 Task: Look for space in Sarny, Ukraine from 22nd June, 2023 to 30th June, 2023 for 2 adults in price range Rs.7000 to Rs.15000. Place can be entire place with 1  bedroom having 1 bed and 1 bathroom. Property type can be house, flat, guest house, hotel. Booking option can be shelf check-in. Required host language is English.
Action: Mouse moved to (418, 103)
Screenshot: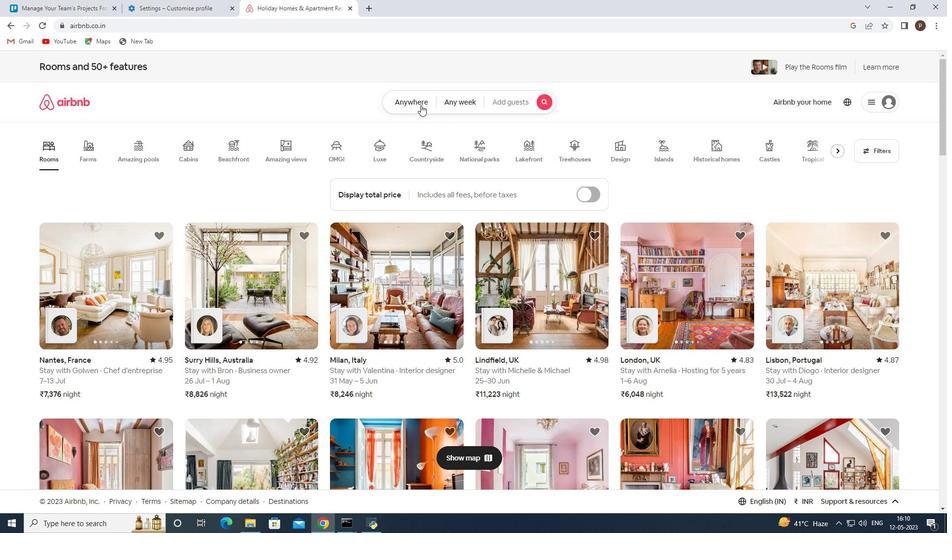 
Action: Mouse pressed left at (418, 103)
Screenshot: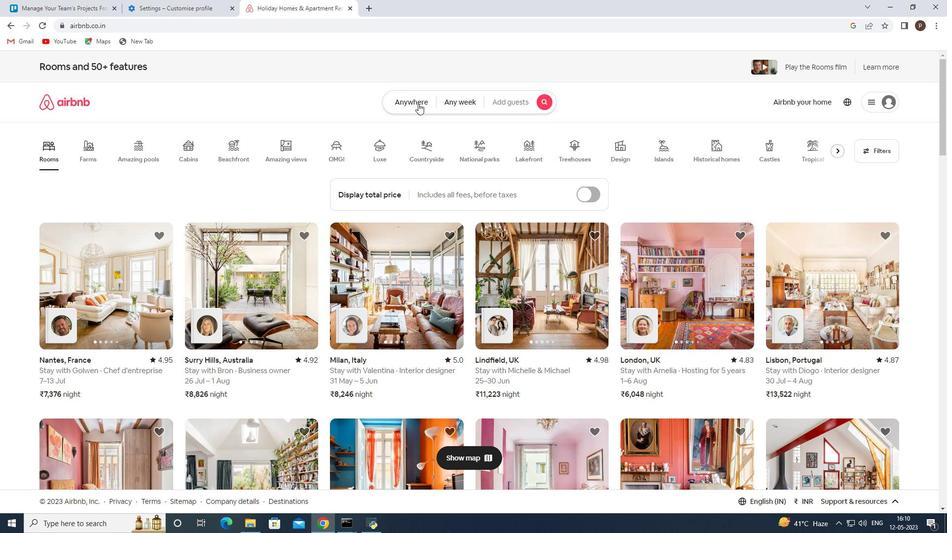 
Action: Mouse moved to (315, 140)
Screenshot: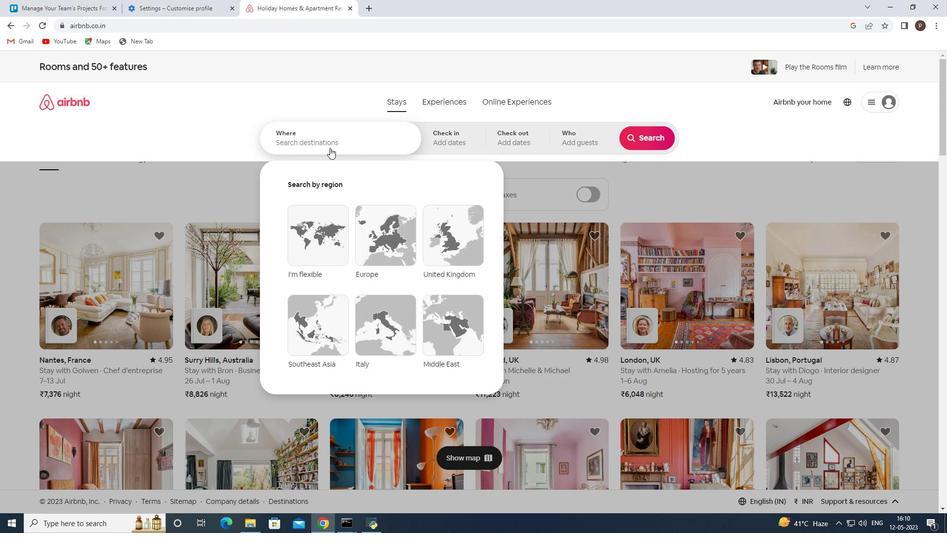 
Action: Mouse pressed left at (315, 140)
Screenshot: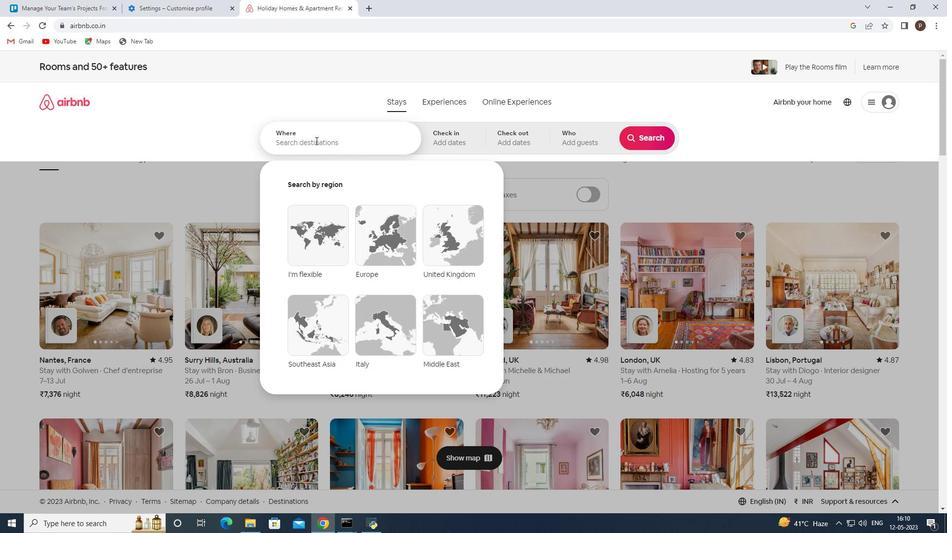 
Action: Key pressed <Key.caps_lock>S<Key.caps_lock>arny,<Key.space><Key.caps_lock>U<Key.caps_lock>kraine<Key.enter>
Screenshot: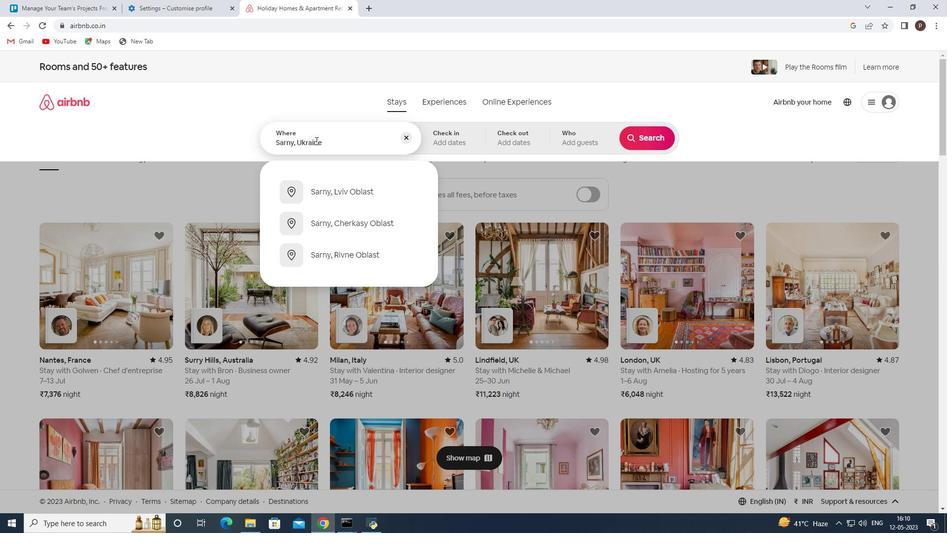 
Action: Mouse moved to (583, 325)
Screenshot: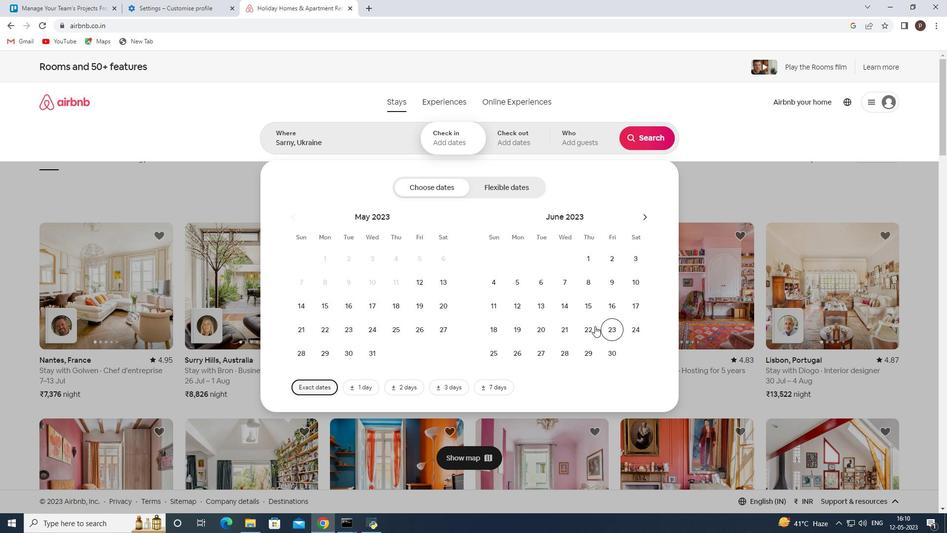 
Action: Mouse pressed left at (583, 325)
Screenshot: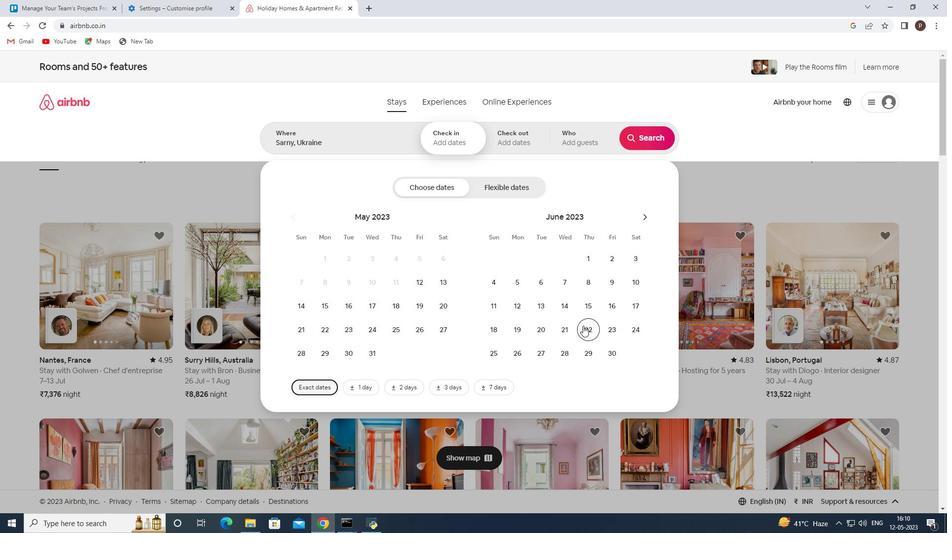 
Action: Mouse moved to (611, 351)
Screenshot: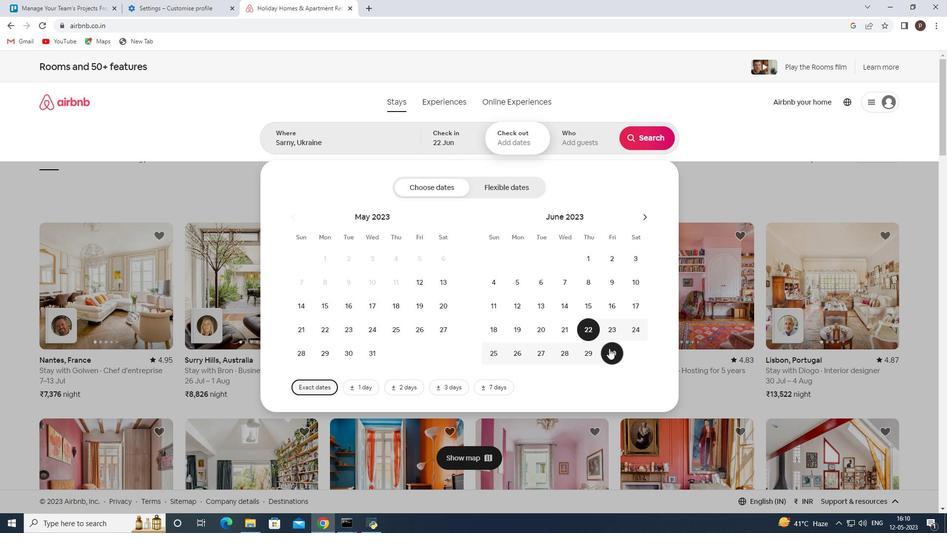 
Action: Mouse pressed left at (611, 351)
Screenshot: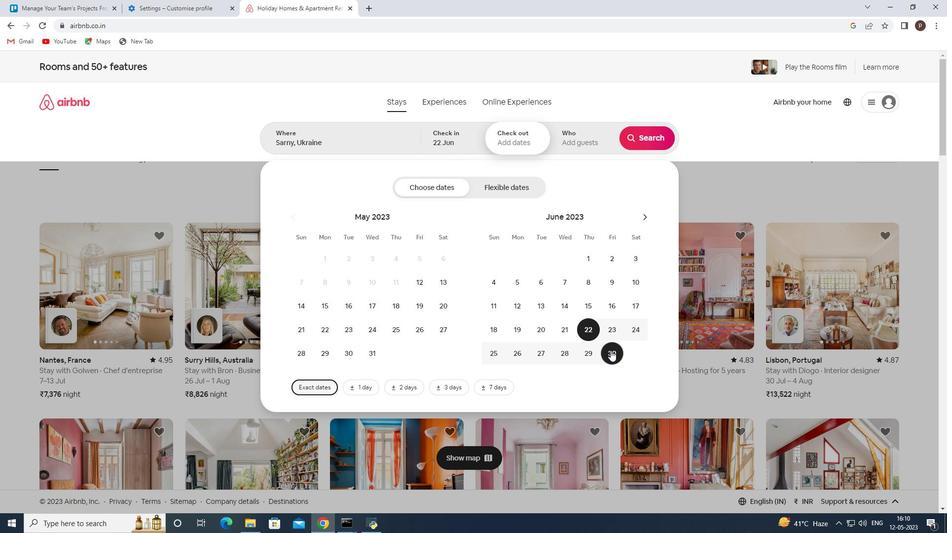 
Action: Mouse moved to (581, 136)
Screenshot: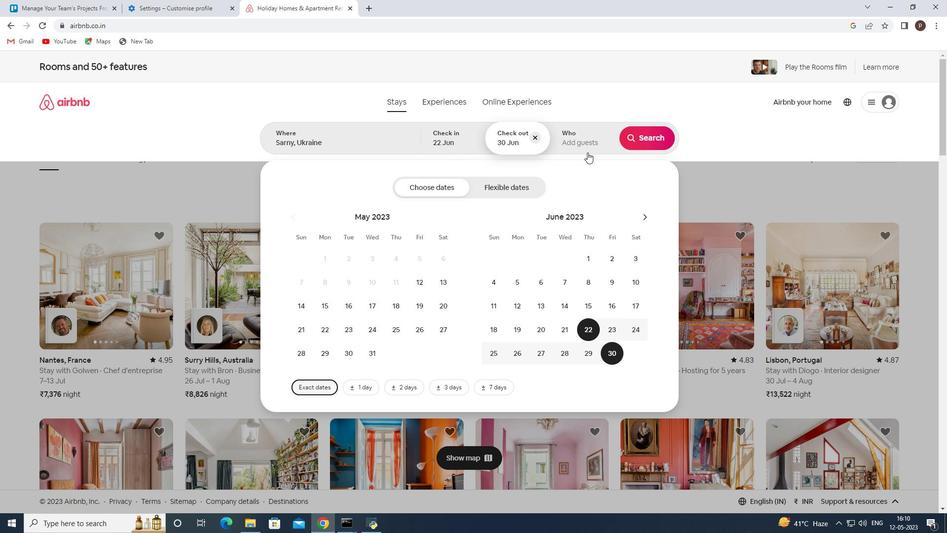 
Action: Mouse pressed left at (581, 136)
Screenshot: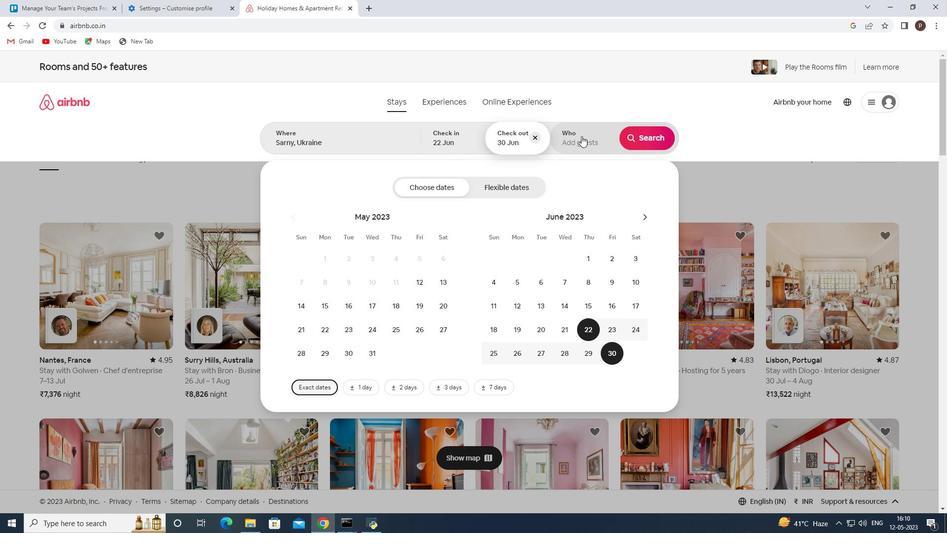 
Action: Mouse moved to (658, 191)
Screenshot: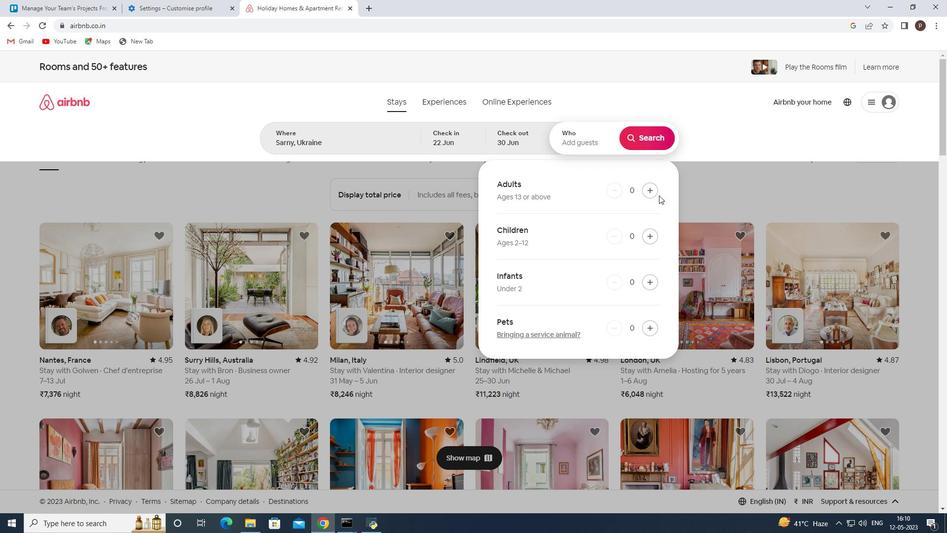 
Action: Mouse pressed left at (658, 191)
Screenshot: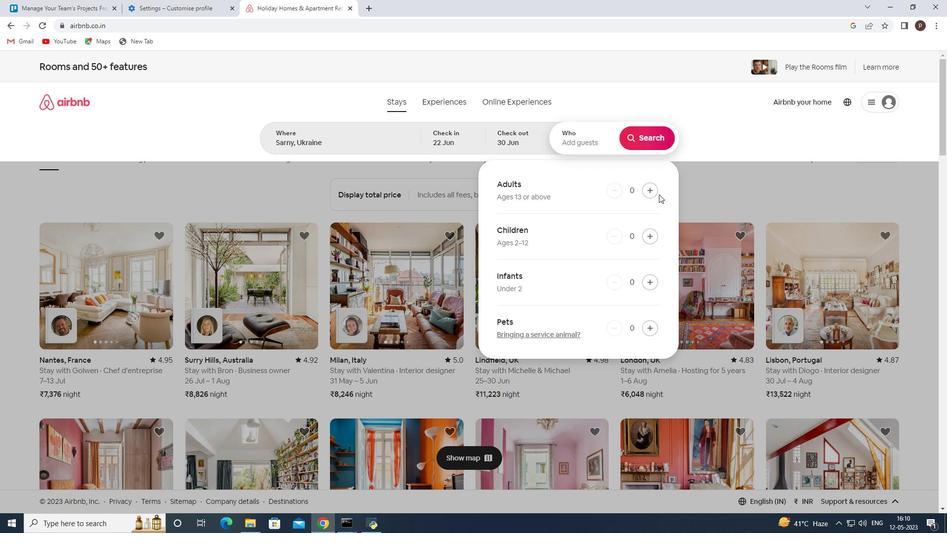 
Action: Mouse moved to (652, 189)
Screenshot: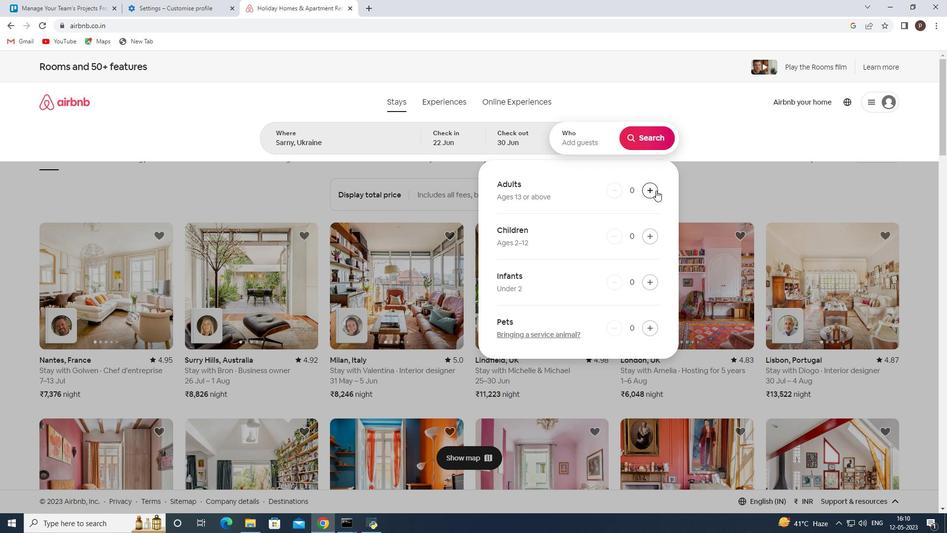
Action: Mouse pressed left at (652, 189)
Screenshot: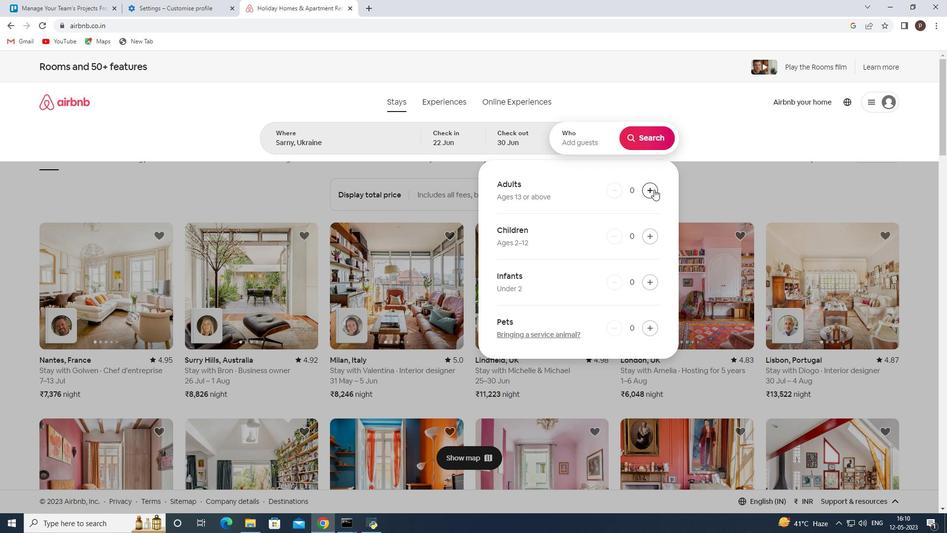
Action: Mouse moved to (651, 189)
Screenshot: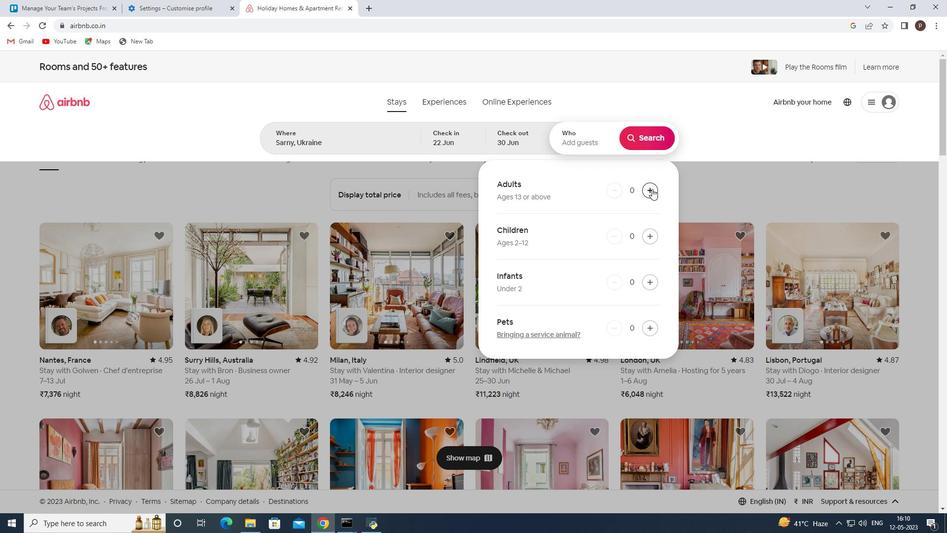 
Action: Mouse pressed left at (651, 189)
Screenshot: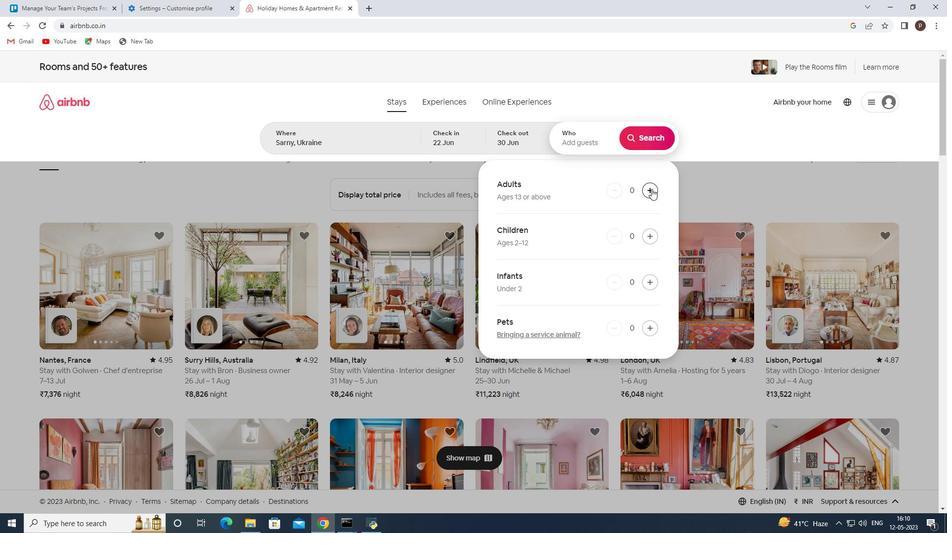 
Action: Mouse moved to (648, 132)
Screenshot: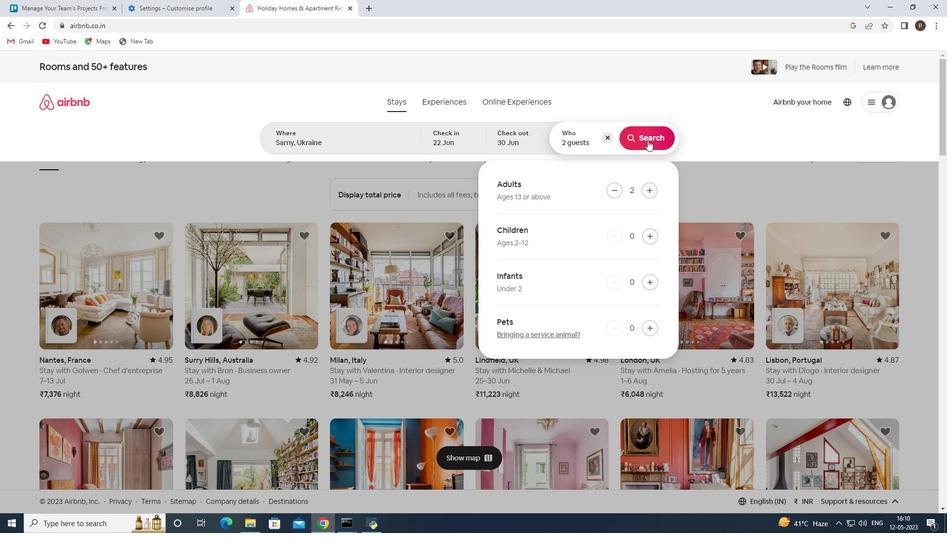 
Action: Mouse pressed left at (648, 132)
Screenshot: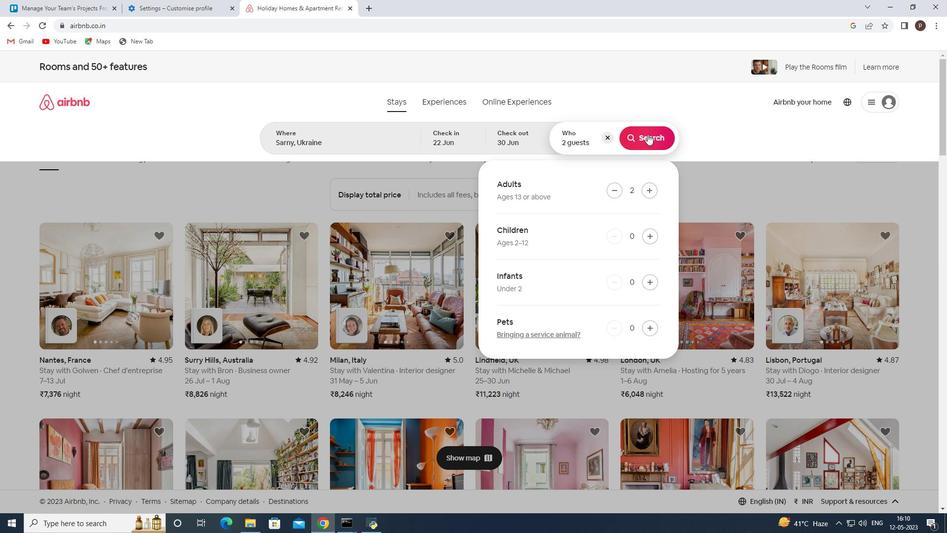
Action: Mouse moved to (891, 108)
Screenshot: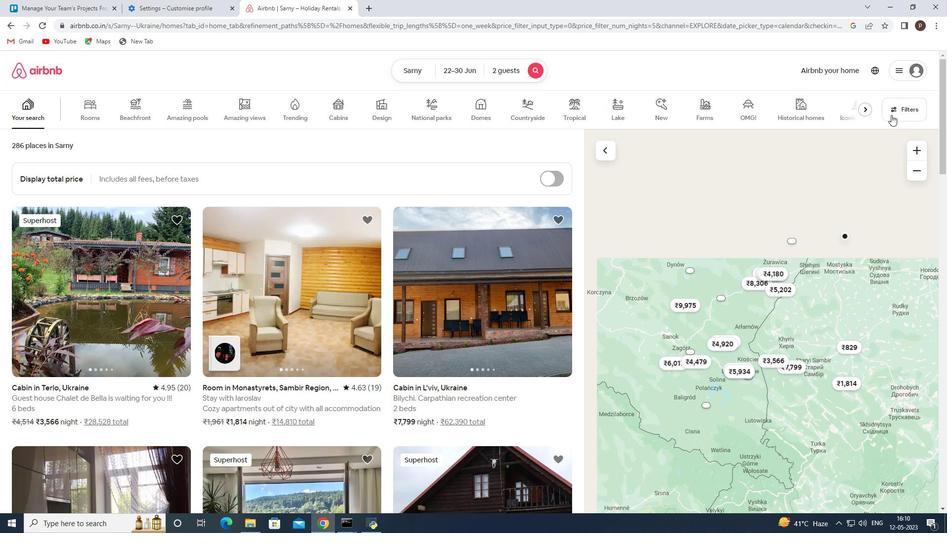 
Action: Mouse pressed left at (891, 108)
Screenshot: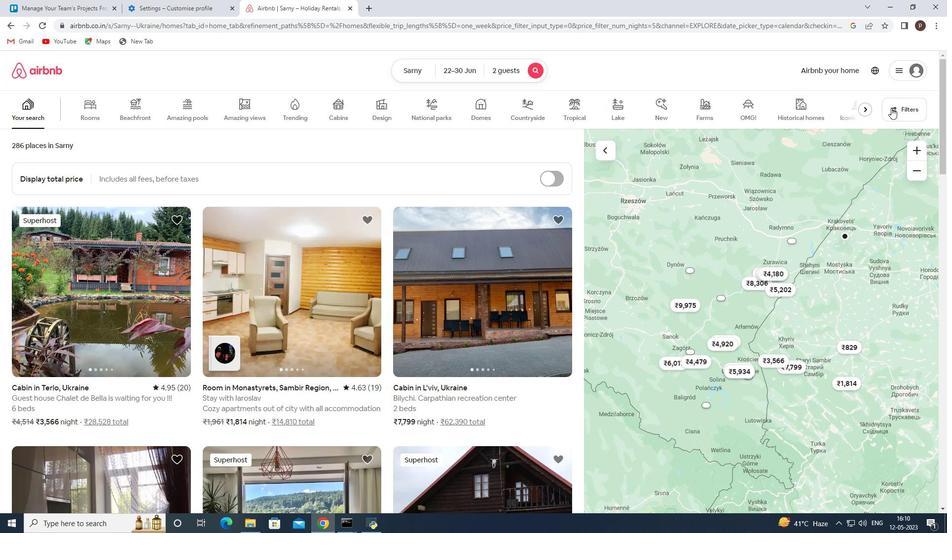 
Action: Mouse moved to (324, 353)
Screenshot: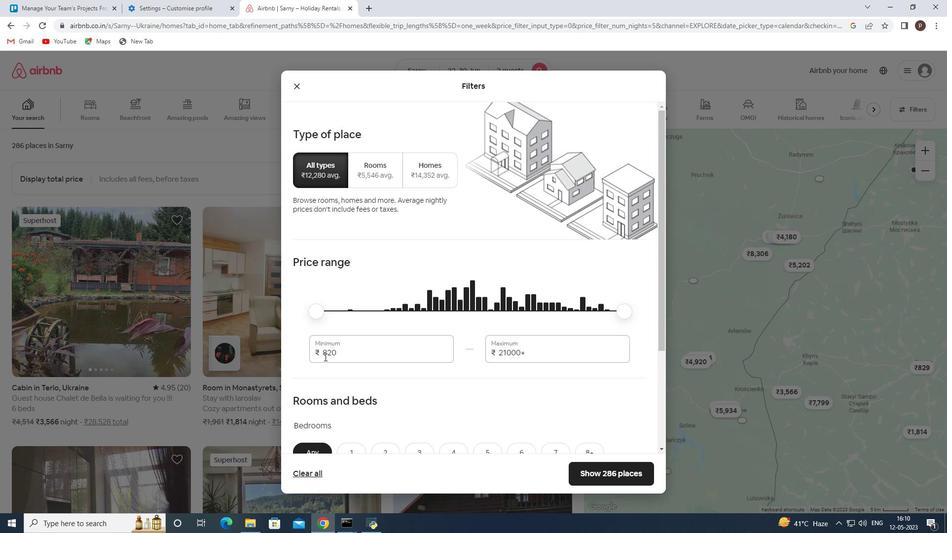
Action: Mouse pressed left at (324, 353)
Screenshot: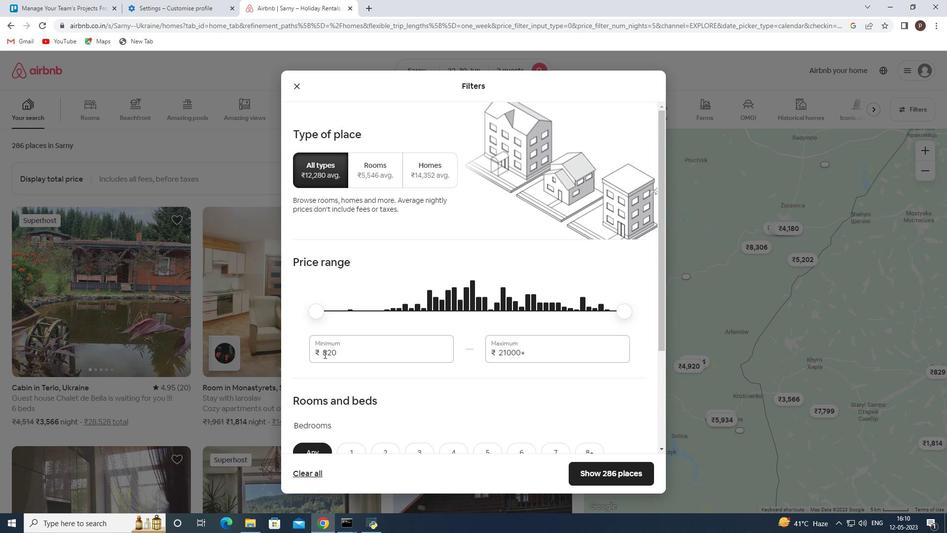 
Action: Mouse pressed left at (324, 353)
Screenshot: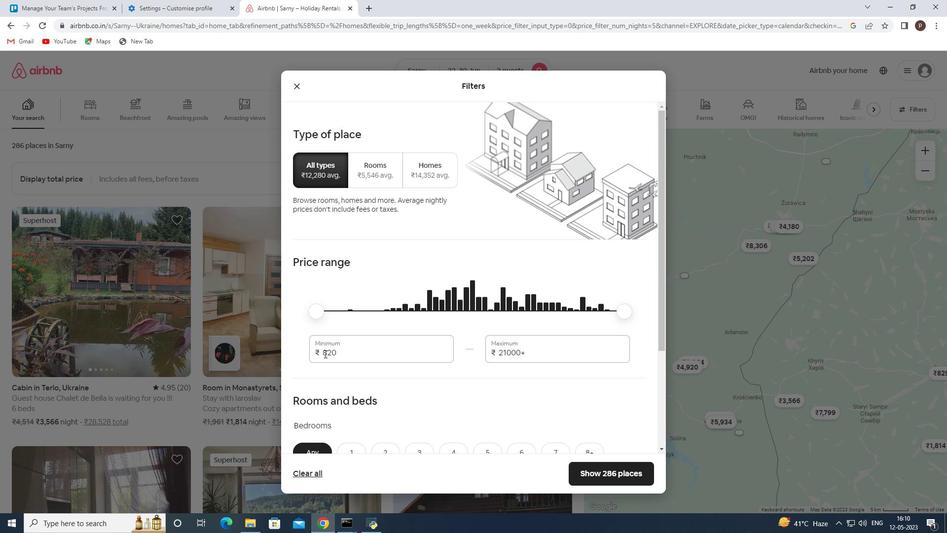 
Action: Key pressed 7000<Key.tab>15000
Screenshot: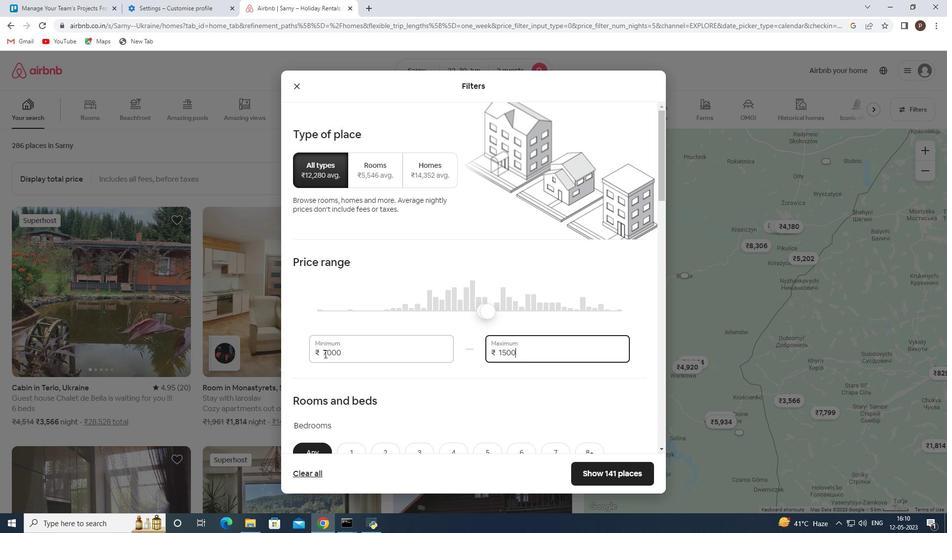 
Action: Mouse scrolled (324, 353) with delta (0, 0)
Screenshot: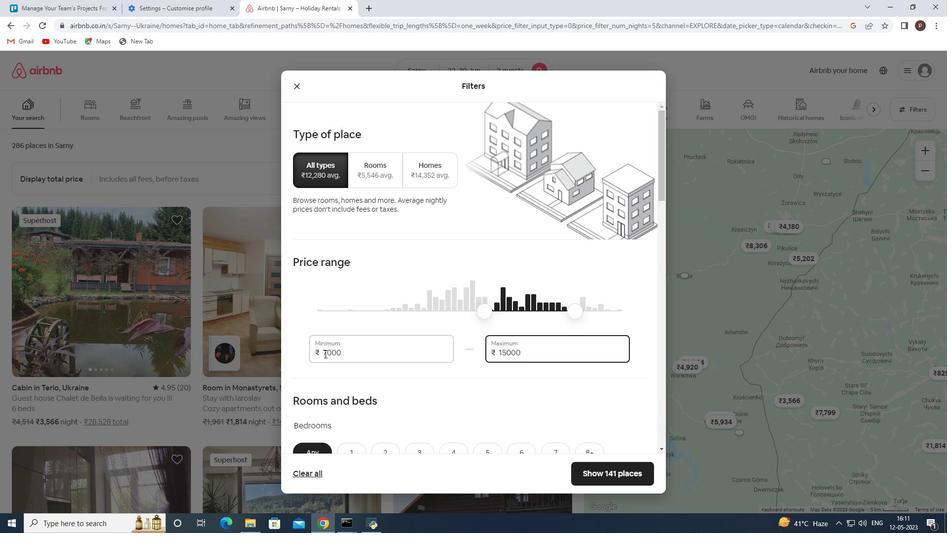 
Action: Mouse scrolled (324, 353) with delta (0, 0)
Screenshot: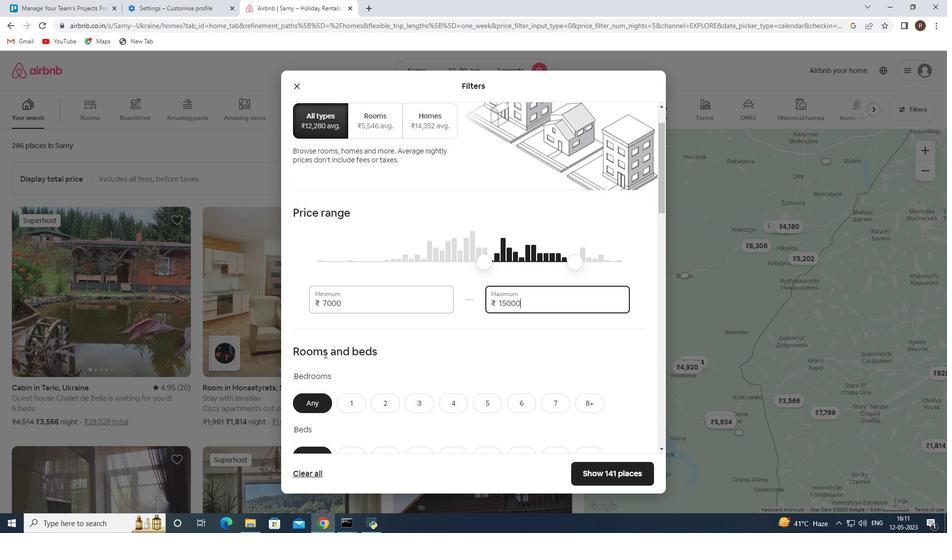 
Action: Mouse scrolled (324, 353) with delta (0, 0)
Screenshot: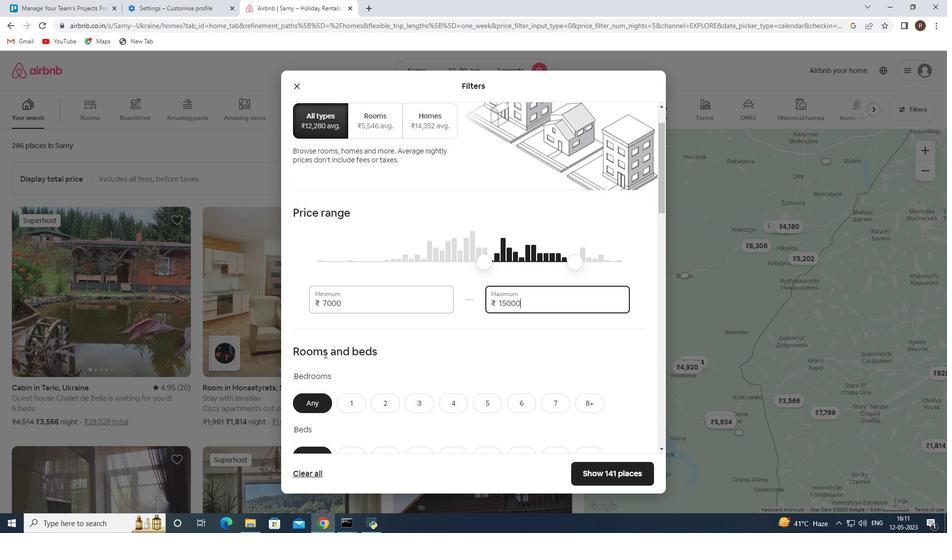 
Action: Mouse moved to (356, 306)
Screenshot: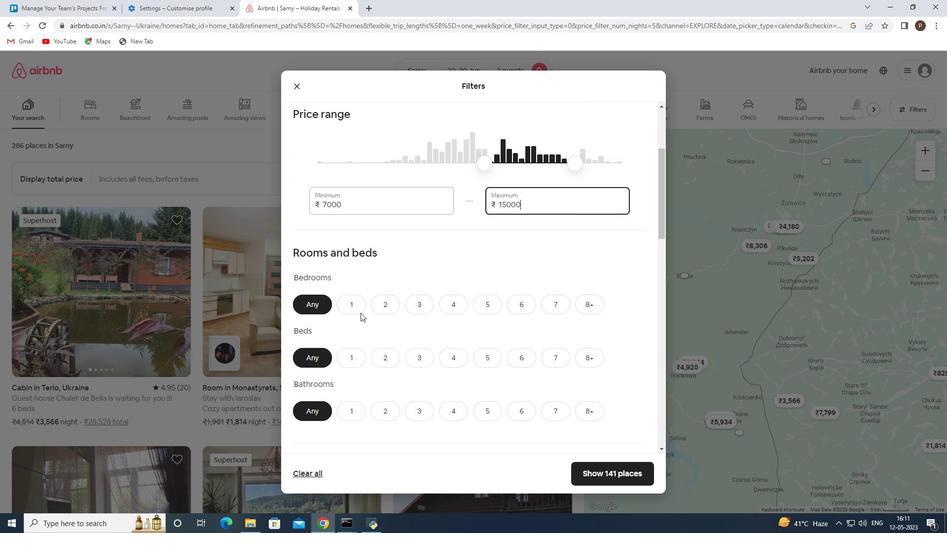 
Action: Mouse pressed left at (356, 306)
Screenshot: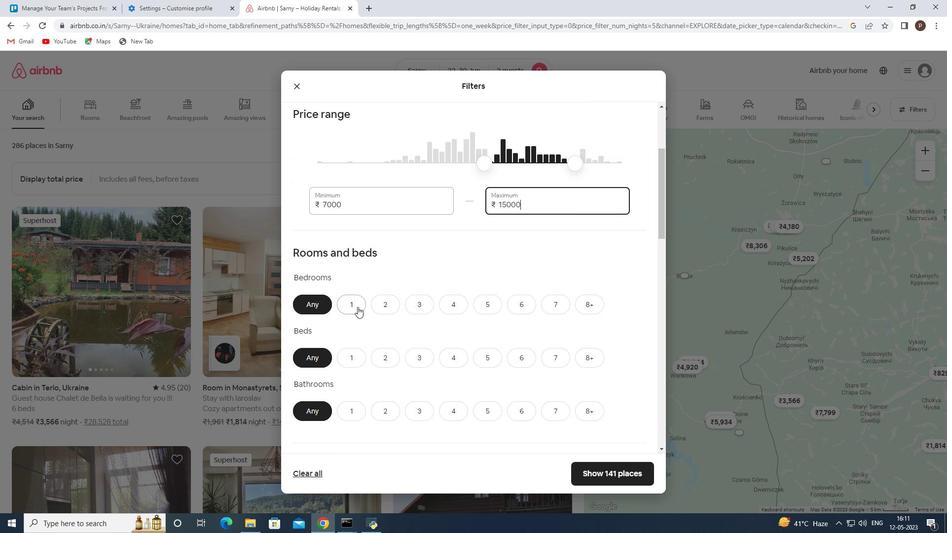 
Action: Mouse moved to (356, 357)
Screenshot: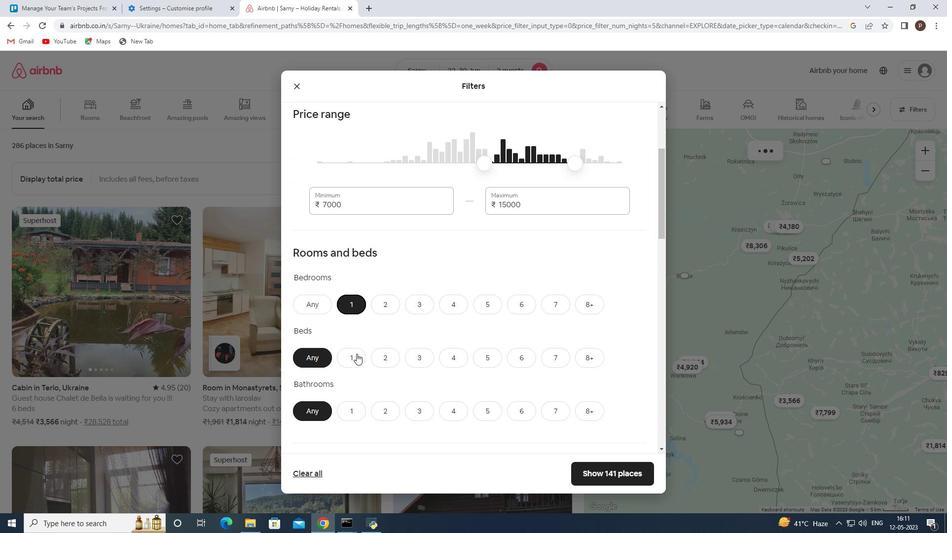 
Action: Mouse pressed left at (356, 357)
Screenshot: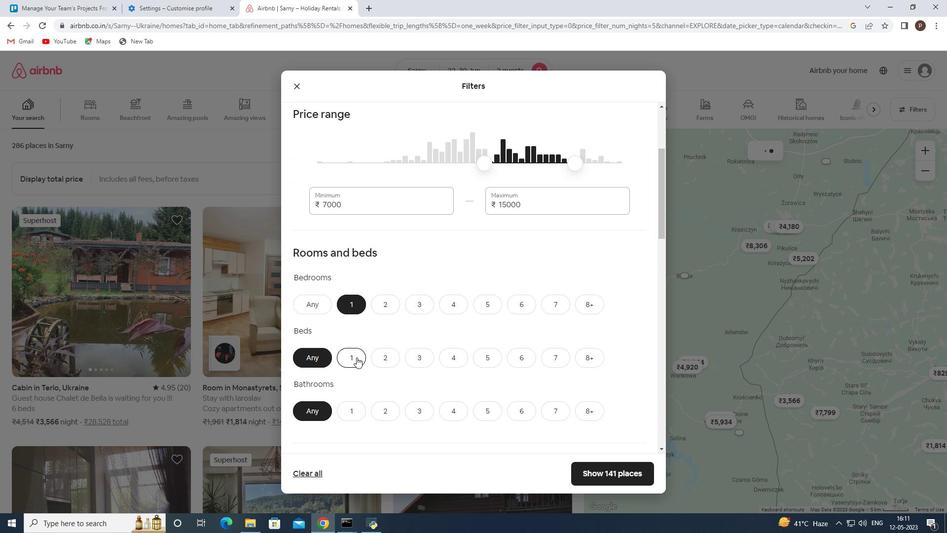 
Action: Mouse moved to (353, 402)
Screenshot: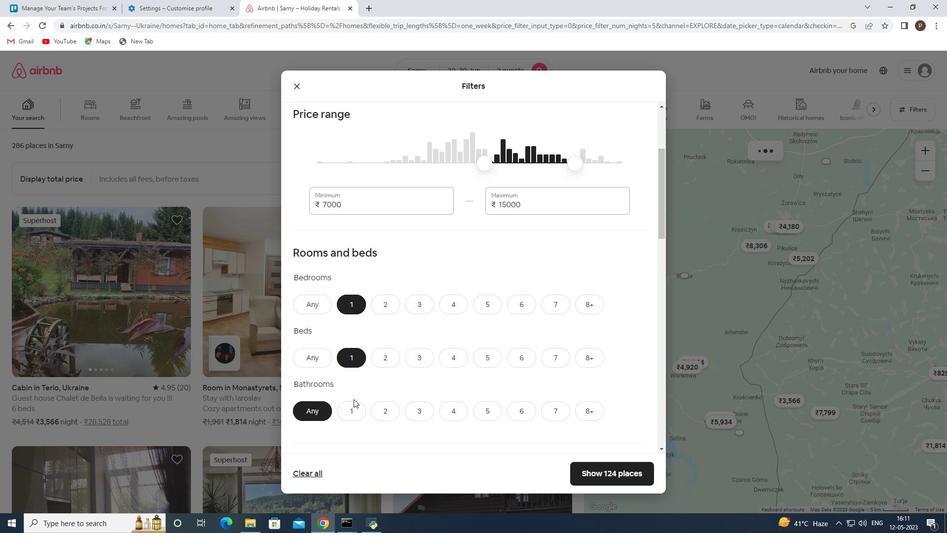 
Action: Mouse pressed left at (353, 402)
Screenshot: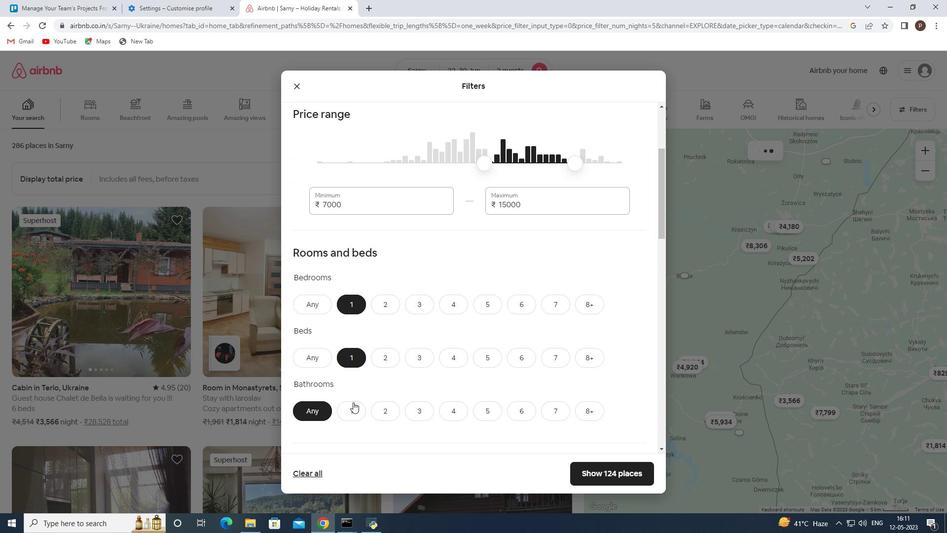 
Action: Mouse moved to (350, 403)
Screenshot: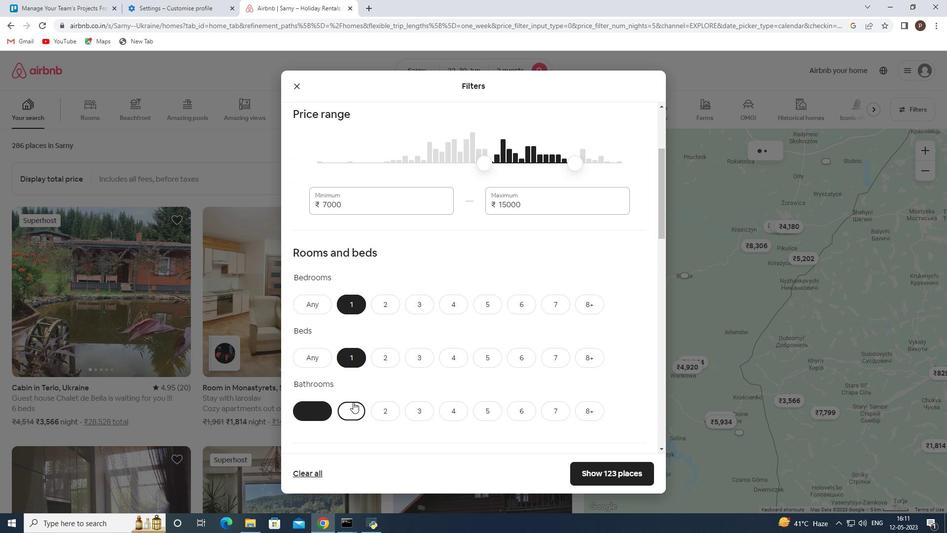 
Action: Mouse scrolled (350, 403) with delta (0, 0)
Screenshot: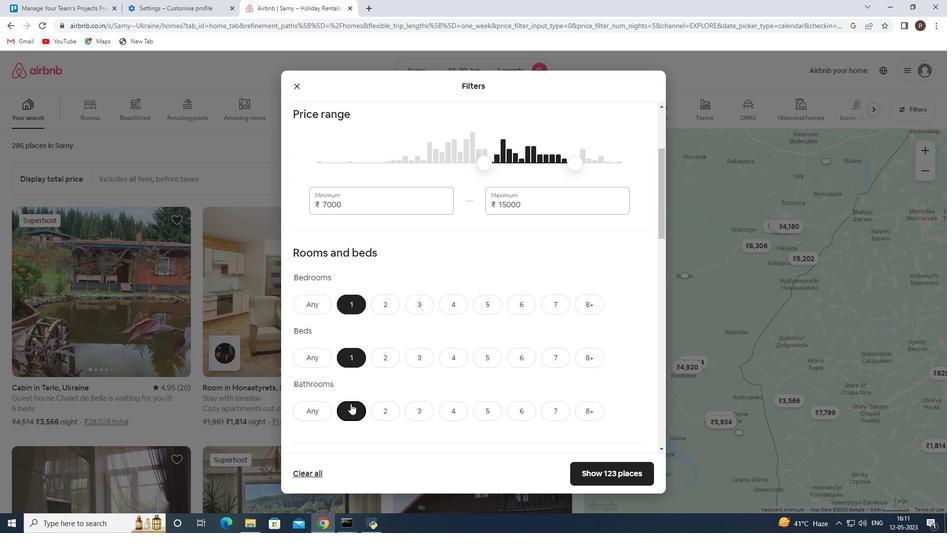 
Action: Mouse scrolled (350, 403) with delta (0, 0)
Screenshot: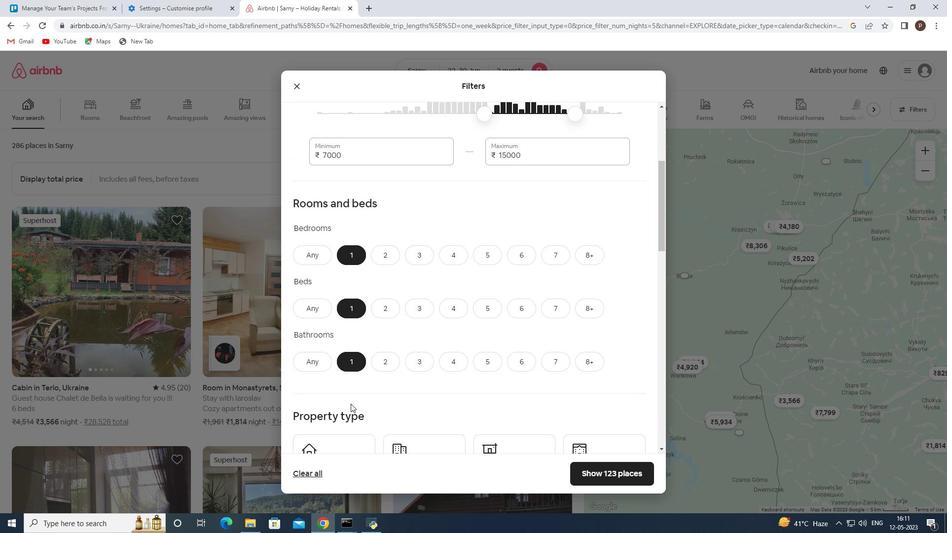 
Action: Mouse scrolled (350, 403) with delta (0, 0)
Screenshot: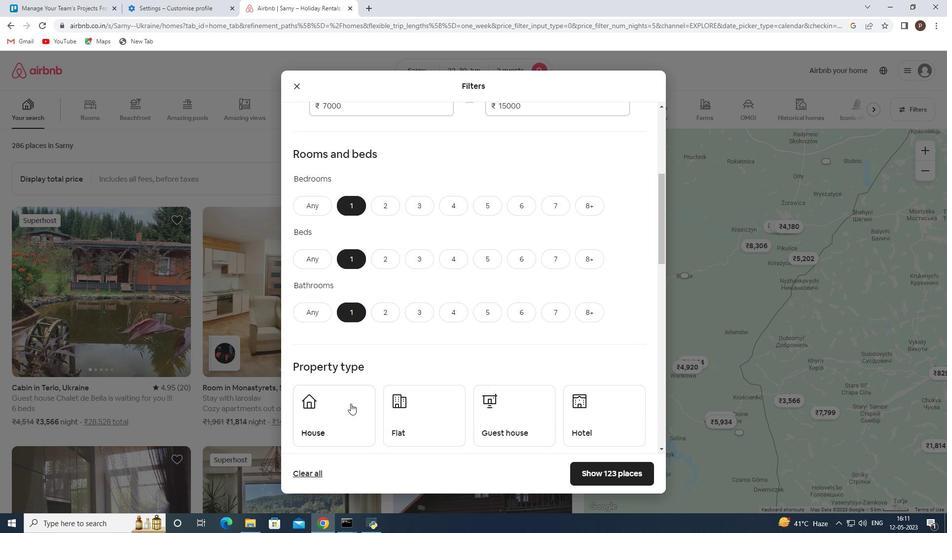 
Action: Mouse moved to (336, 382)
Screenshot: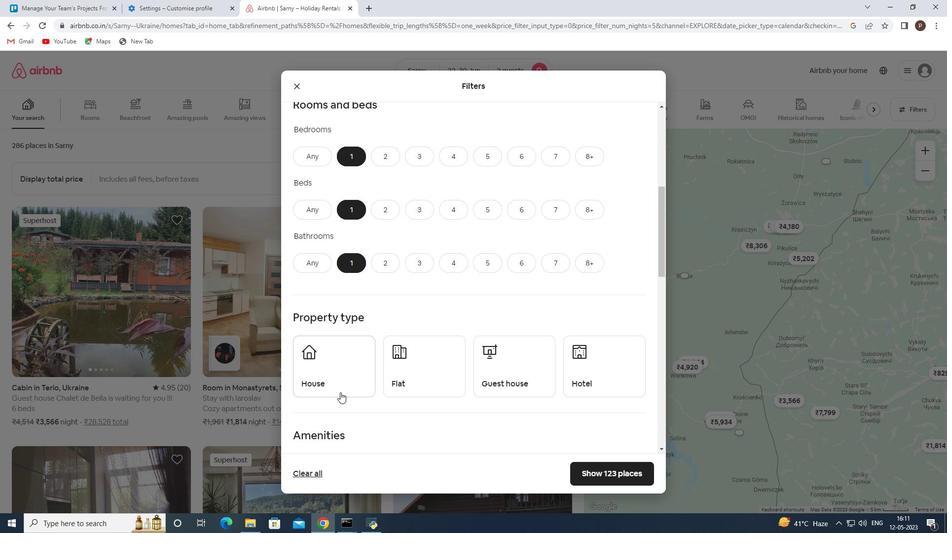 
Action: Mouse pressed left at (336, 382)
Screenshot: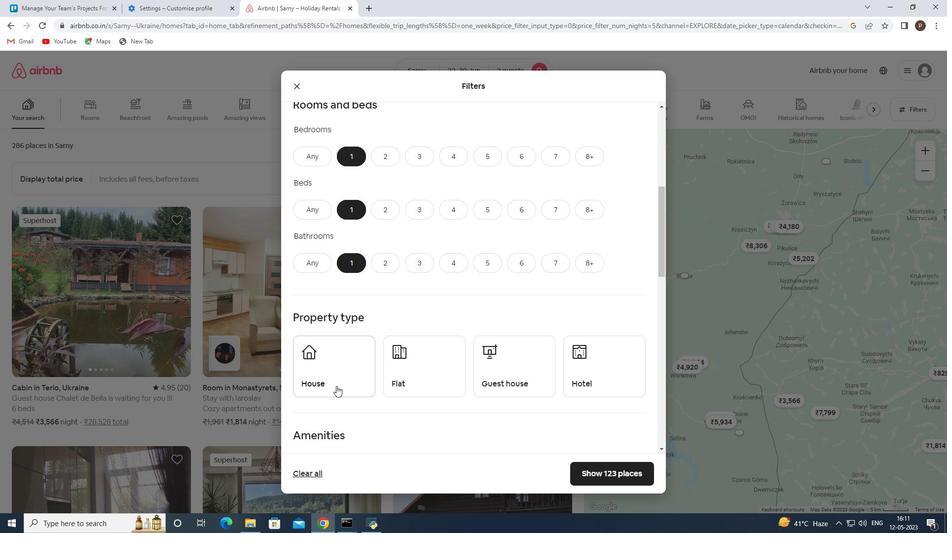 
Action: Mouse moved to (412, 375)
Screenshot: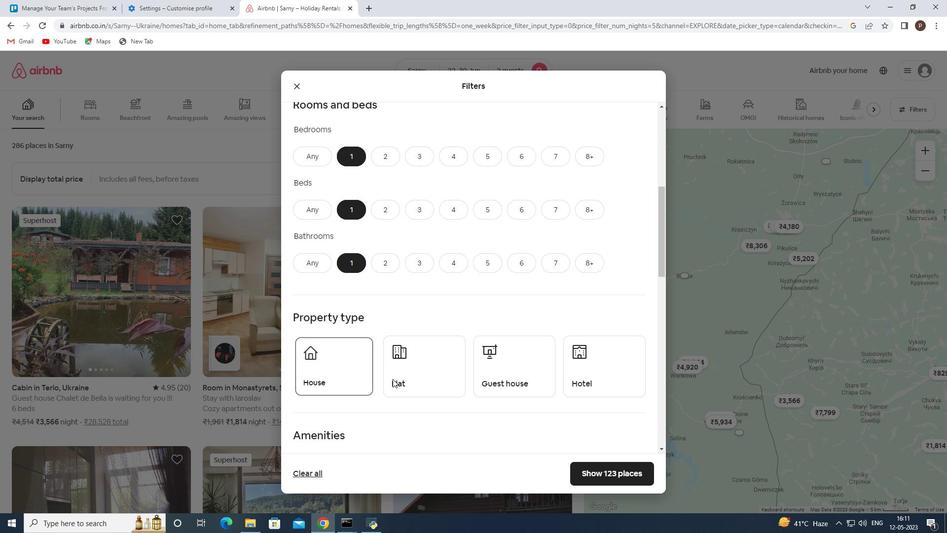 
Action: Mouse pressed left at (412, 375)
Screenshot: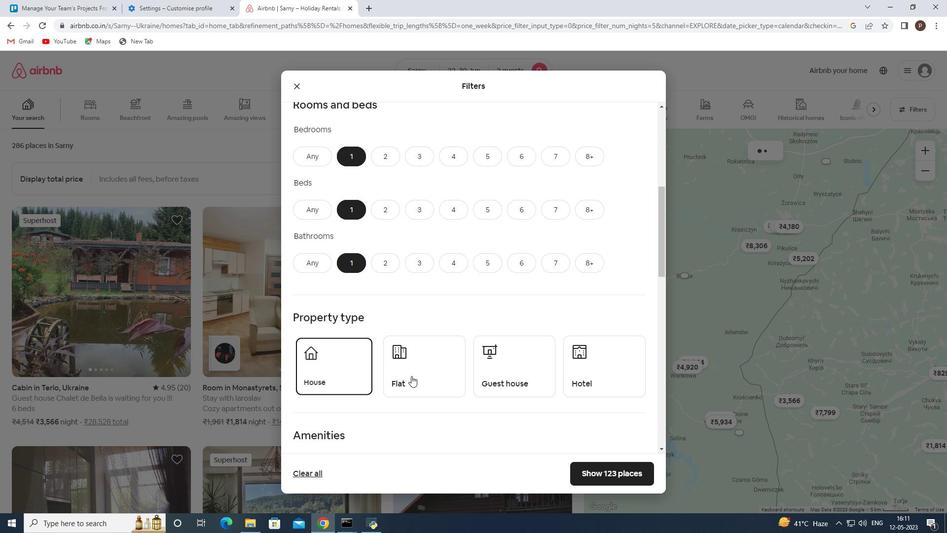 
Action: Mouse moved to (497, 371)
Screenshot: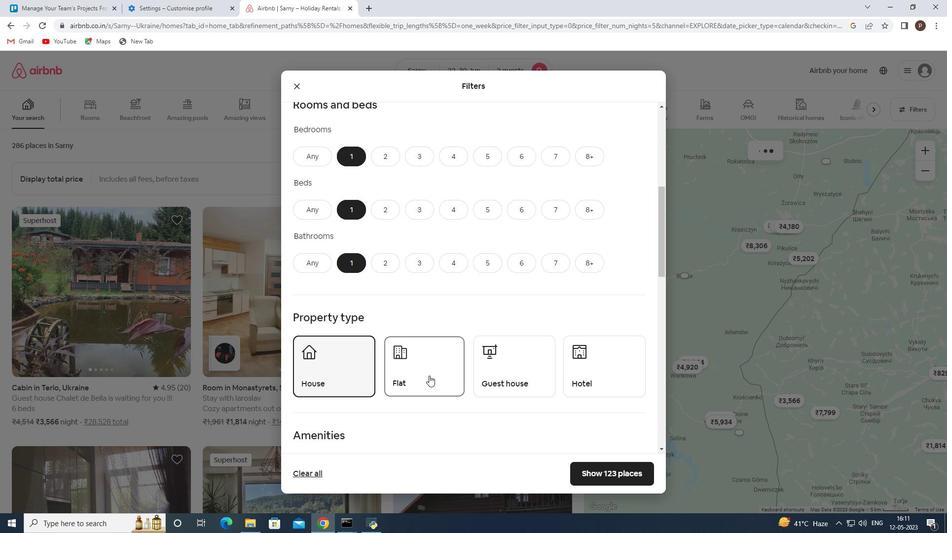 
Action: Mouse pressed left at (497, 371)
Screenshot: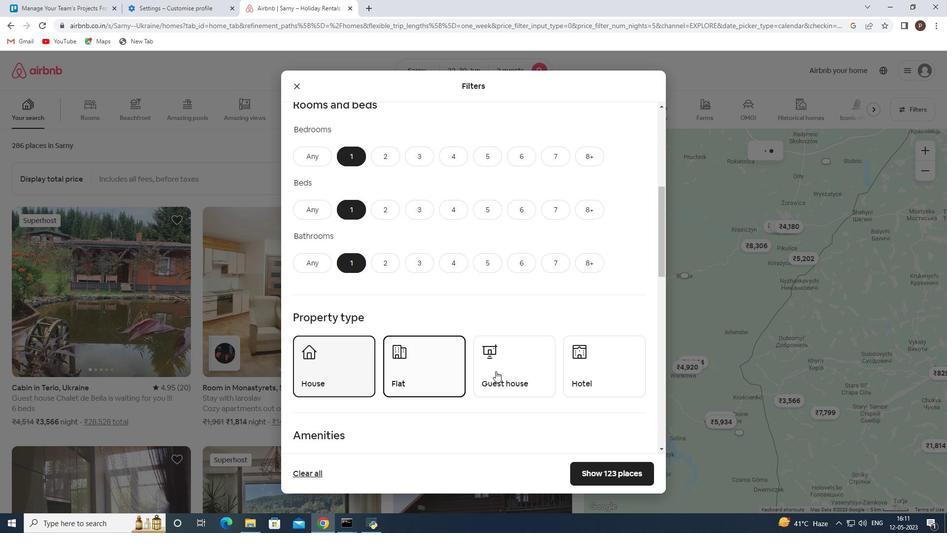 
Action: Mouse moved to (652, 371)
Screenshot: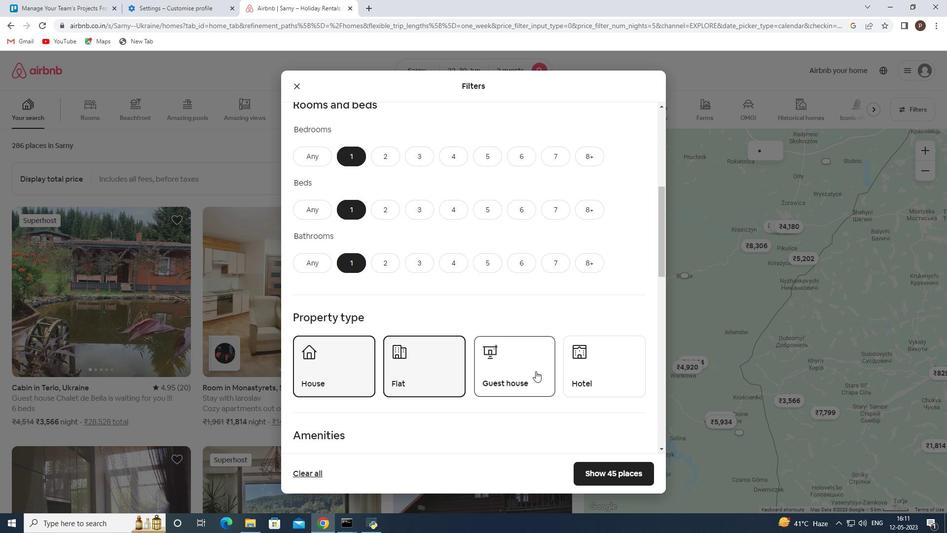 
Action: Mouse pressed left at (652, 371)
Screenshot: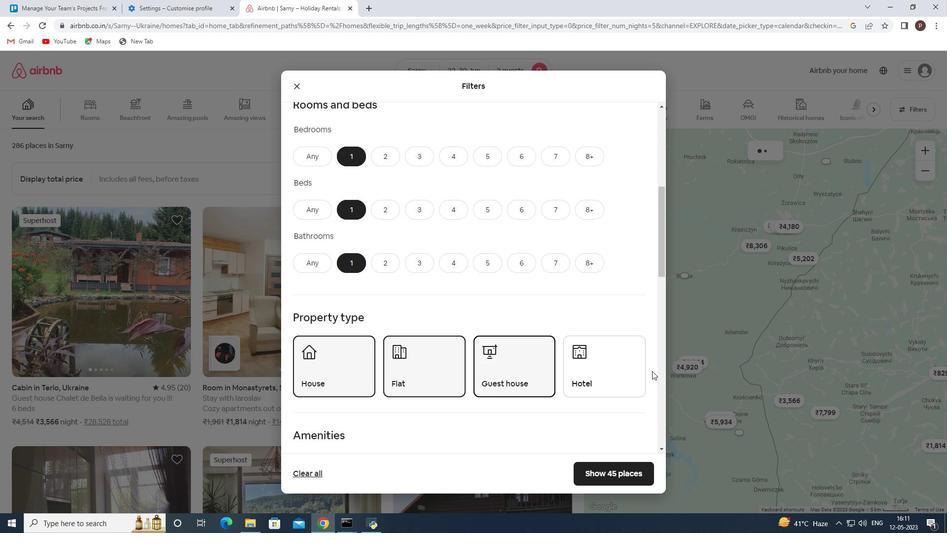 
Action: Mouse moved to (639, 369)
Screenshot: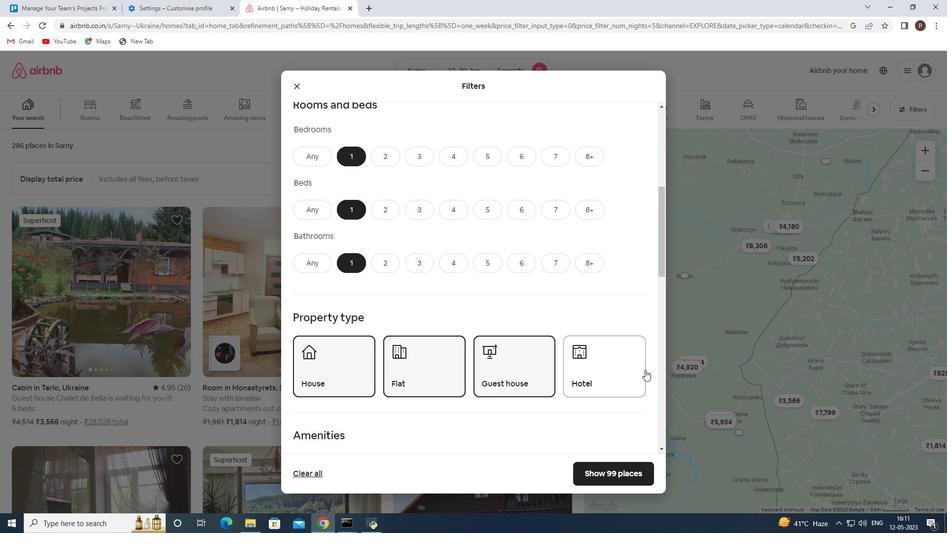 
Action: Mouse pressed left at (639, 369)
Screenshot: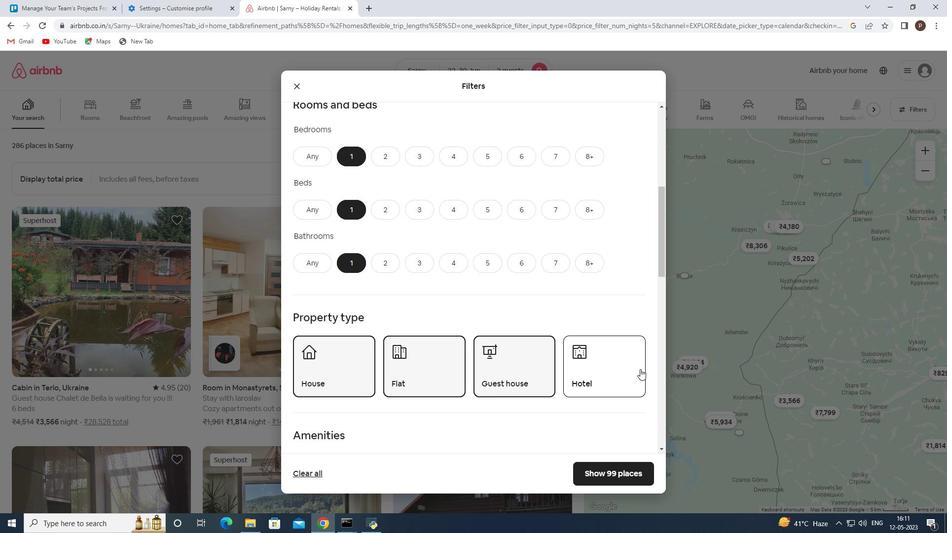 
Action: Mouse moved to (582, 379)
Screenshot: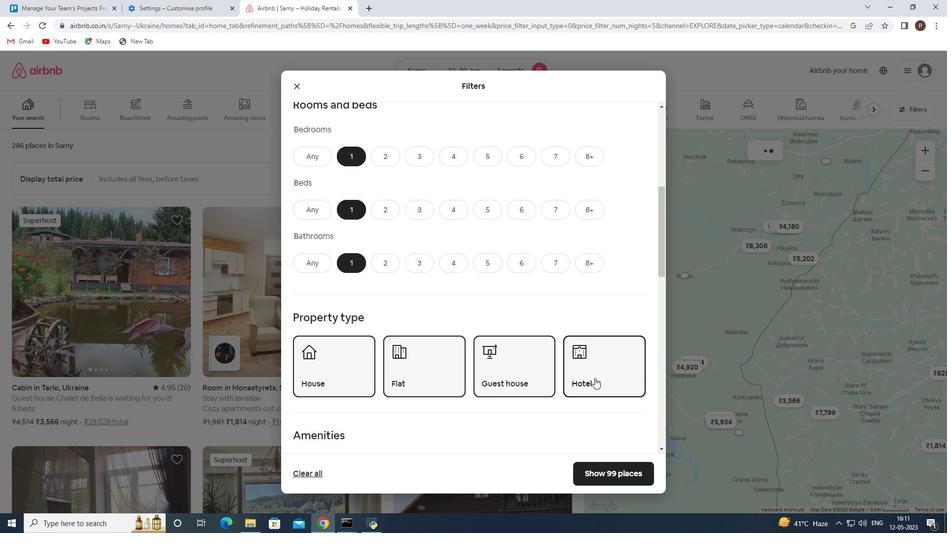 
Action: Mouse scrolled (582, 379) with delta (0, 0)
Screenshot: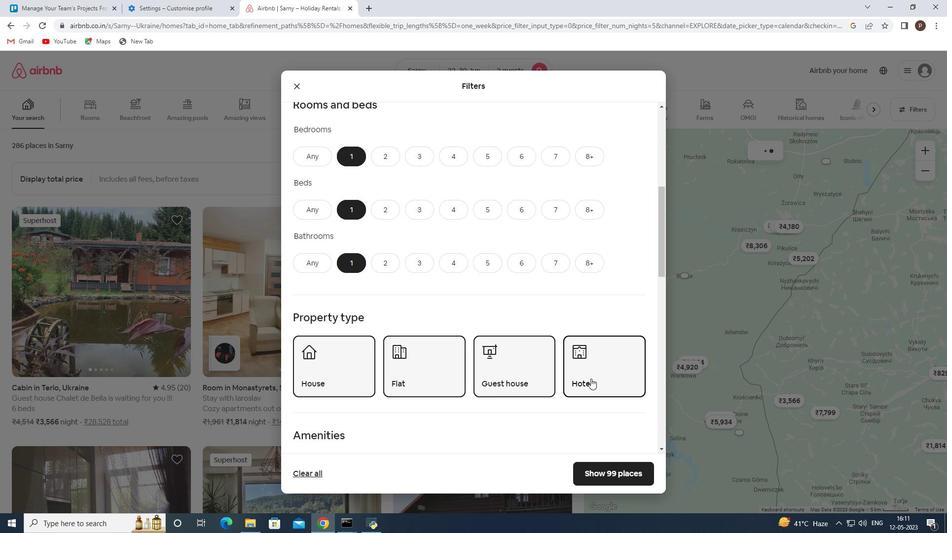 
Action: Mouse scrolled (582, 379) with delta (0, 0)
Screenshot: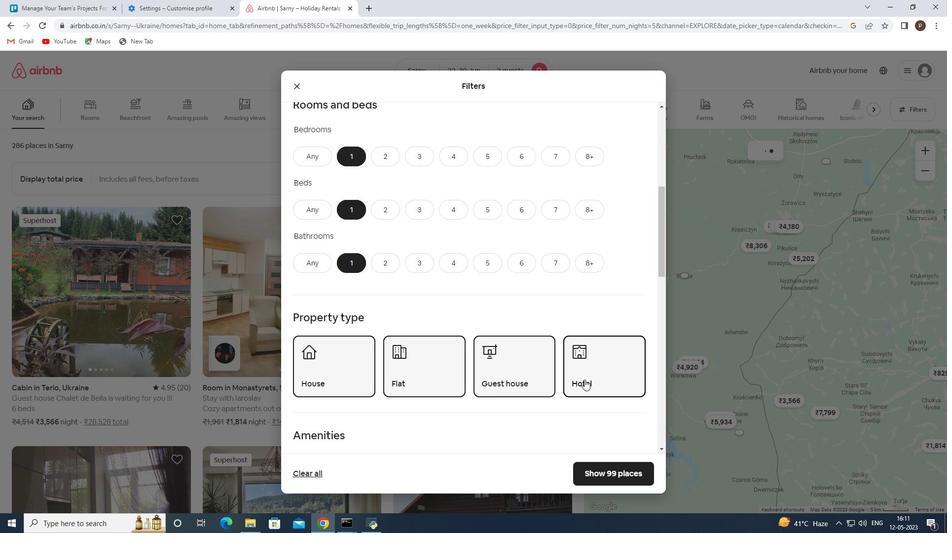 
Action: Mouse moved to (459, 354)
Screenshot: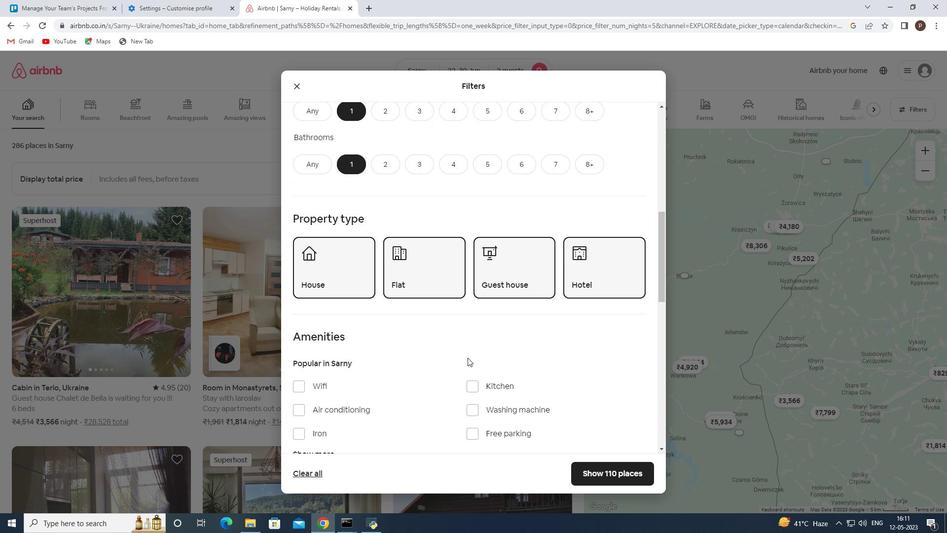 
Action: Mouse scrolled (459, 353) with delta (0, 0)
Screenshot: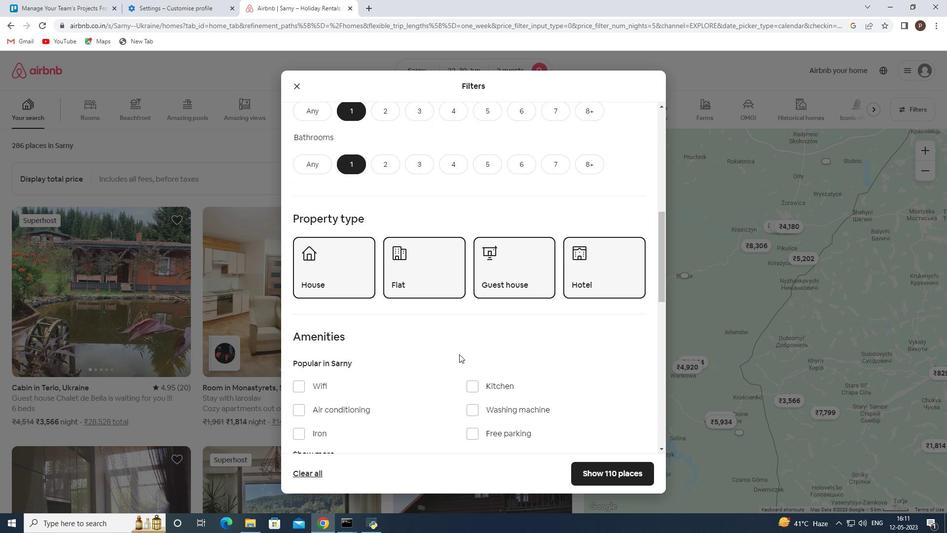 
Action: Mouse moved to (454, 358)
Screenshot: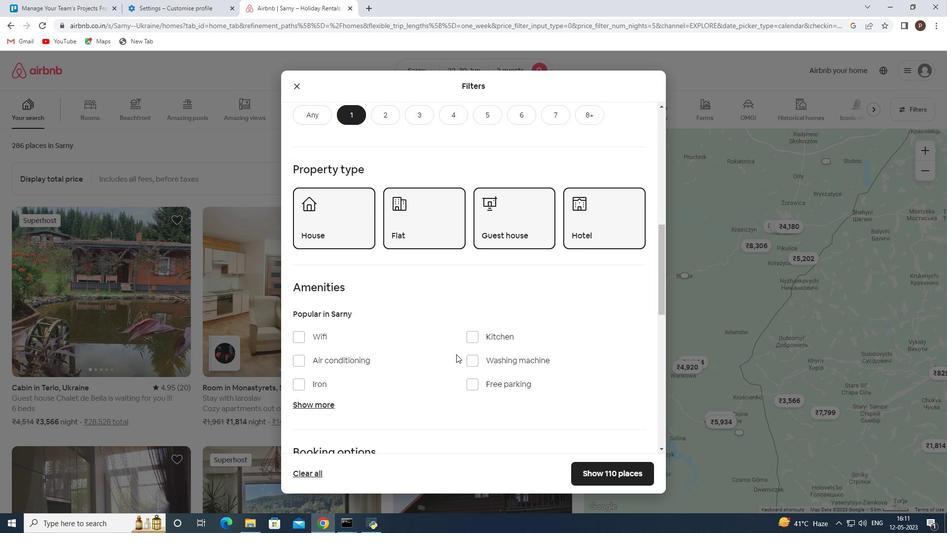 
Action: Mouse scrolled (454, 358) with delta (0, 0)
Screenshot: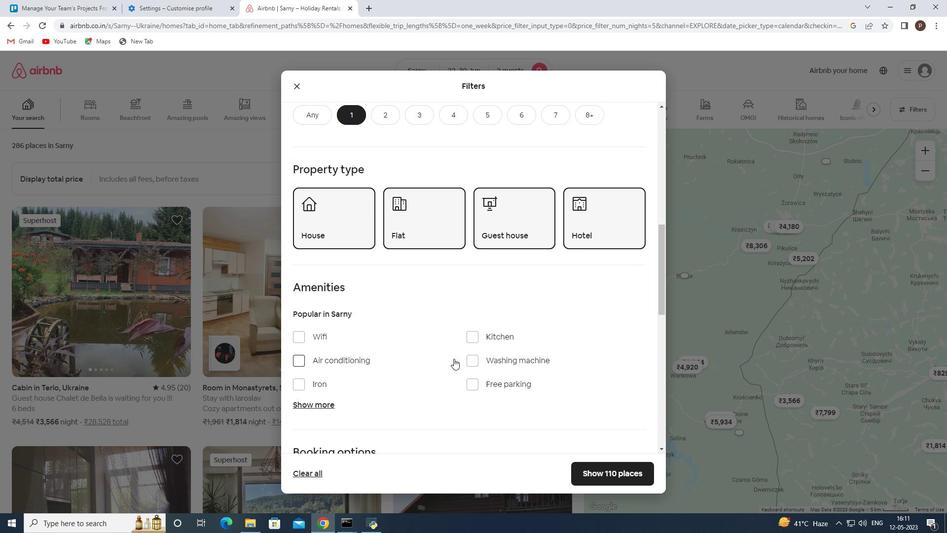 
Action: Mouse scrolled (454, 358) with delta (0, 0)
Screenshot: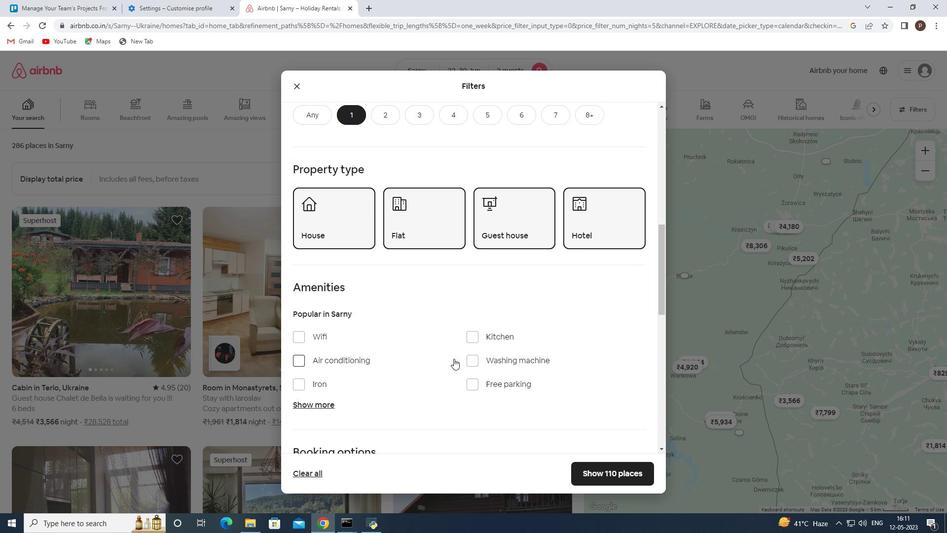 
Action: Mouse scrolled (454, 358) with delta (0, 0)
Screenshot: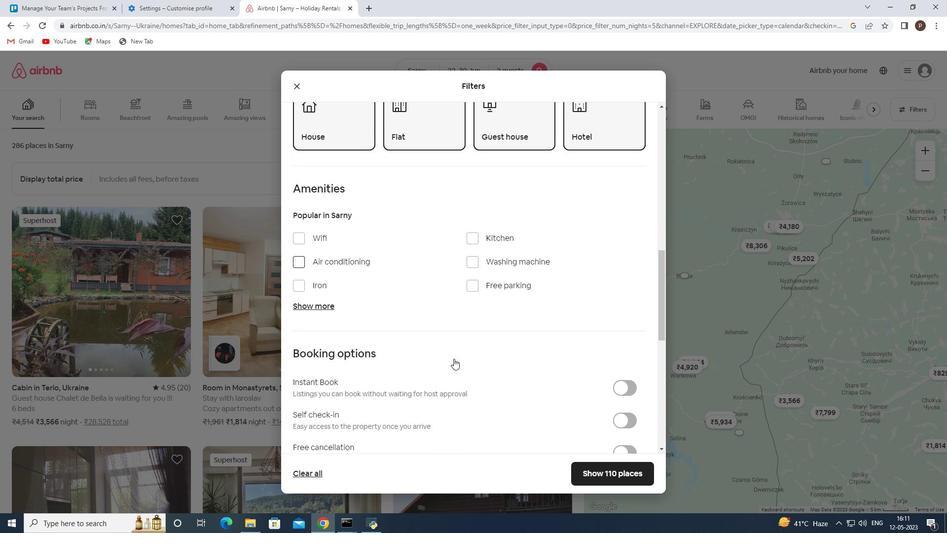 
Action: Mouse scrolled (454, 358) with delta (0, 0)
Screenshot: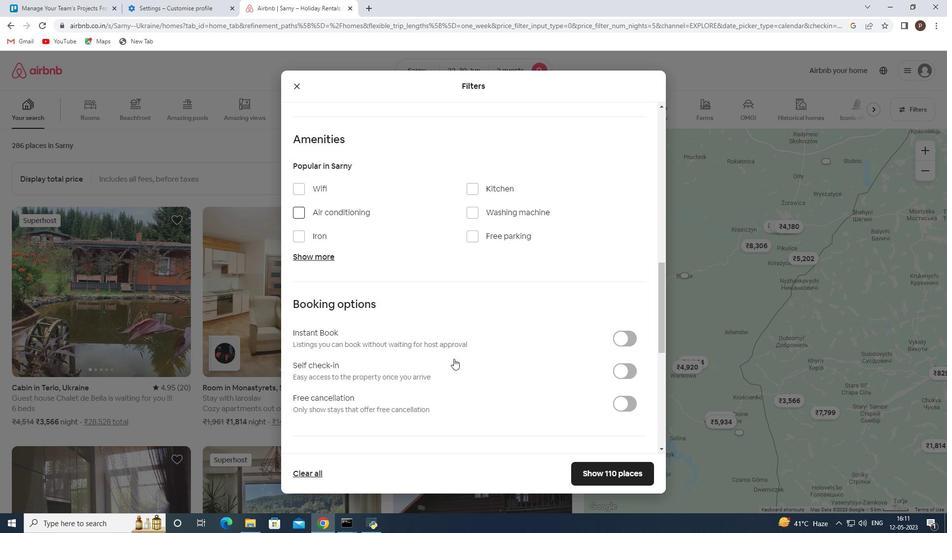 
Action: Mouse moved to (622, 324)
Screenshot: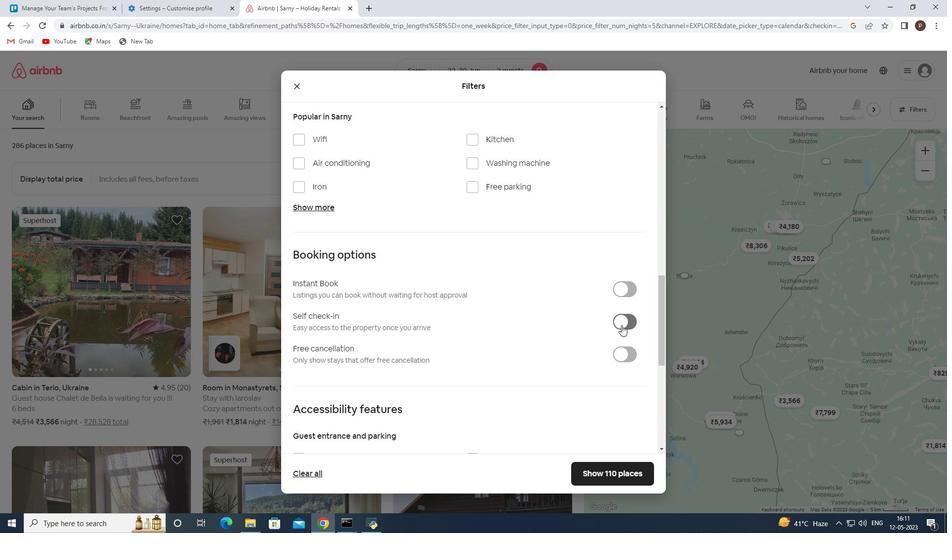 
Action: Mouse pressed left at (622, 324)
Screenshot: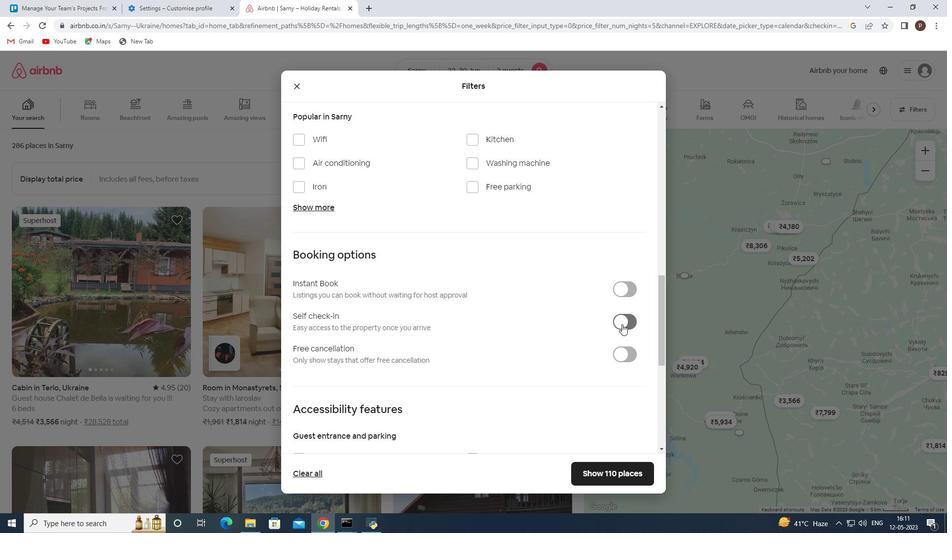 
Action: Mouse moved to (516, 332)
Screenshot: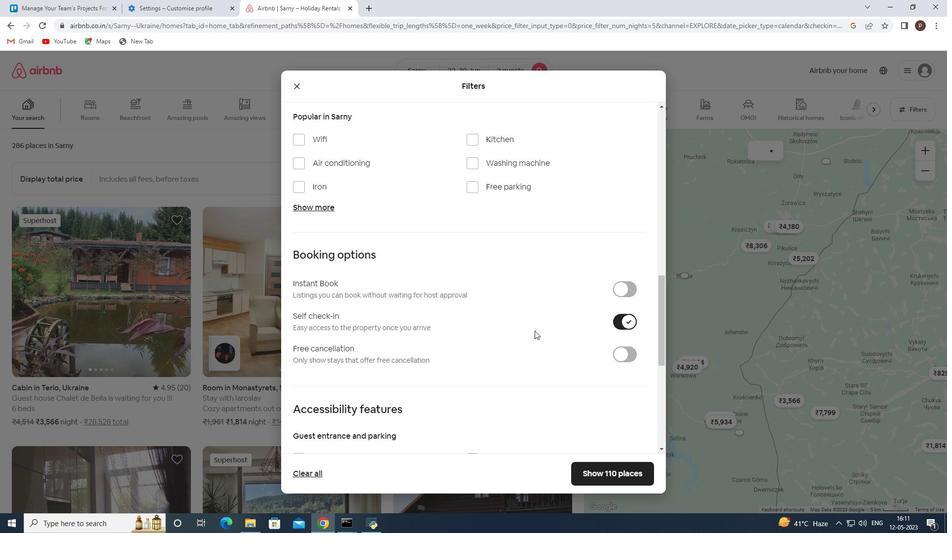 
Action: Mouse scrolled (516, 331) with delta (0, 0)
Screenshot: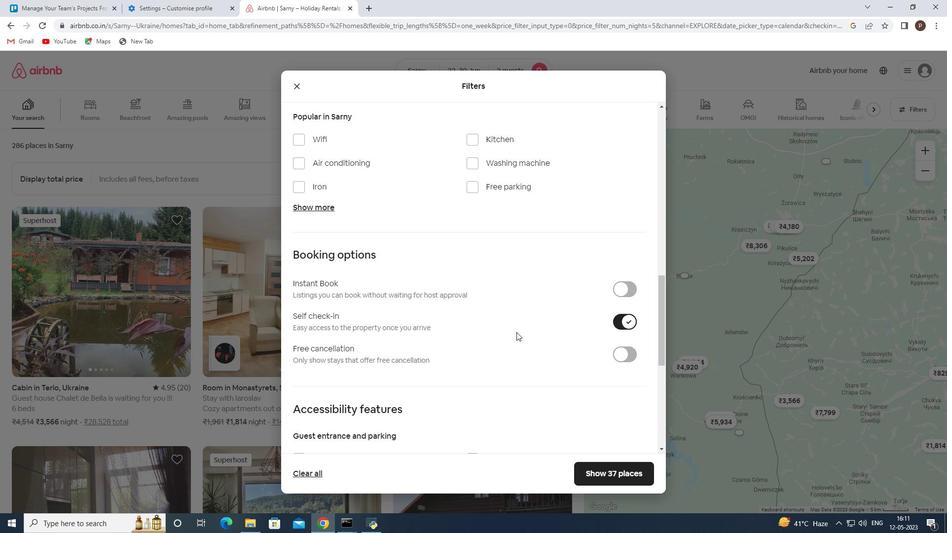 
Action: Mouse scrolled (516, 331) with delta (0, 0)
Screenshot: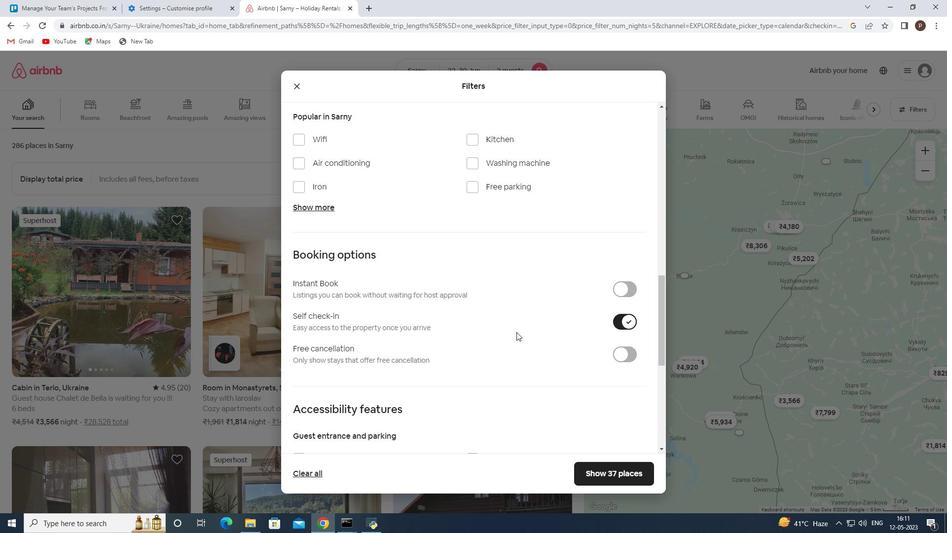 
Action: Mouse scrolled (516, 331) with delta (0, 0)
Screenshot: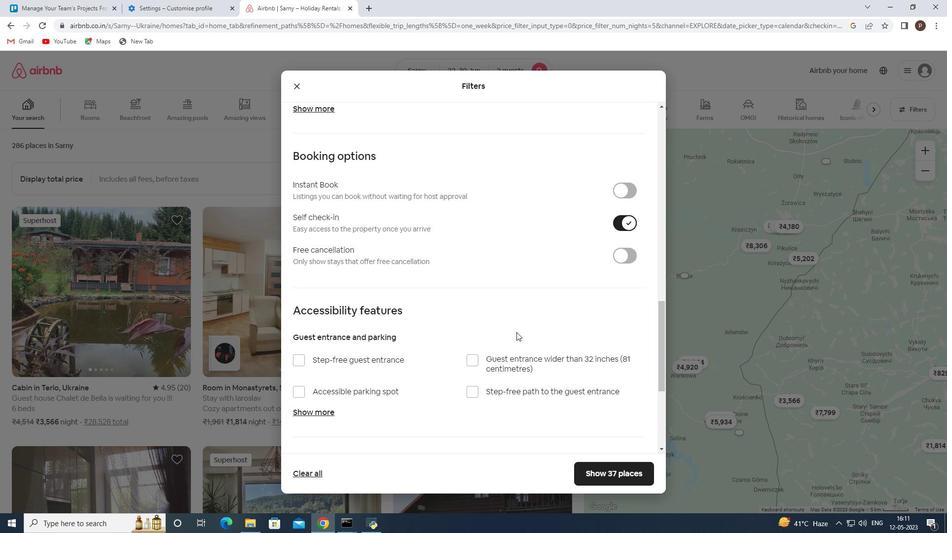 
Action: Mouse scrolled (516, 331) with delta (0, 0)
Screenshot: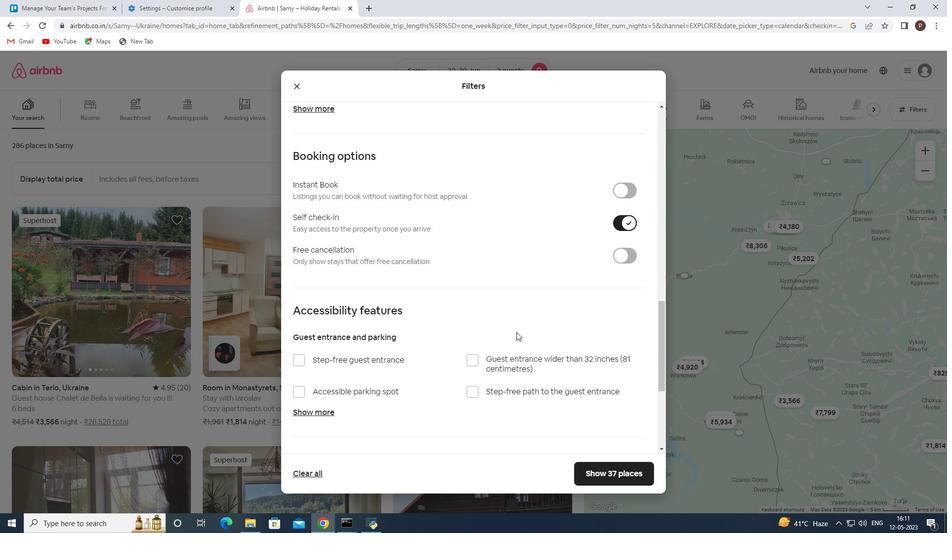
Action: Mouse scrolled (516, 331) with delta (0, 0)
Screenshot: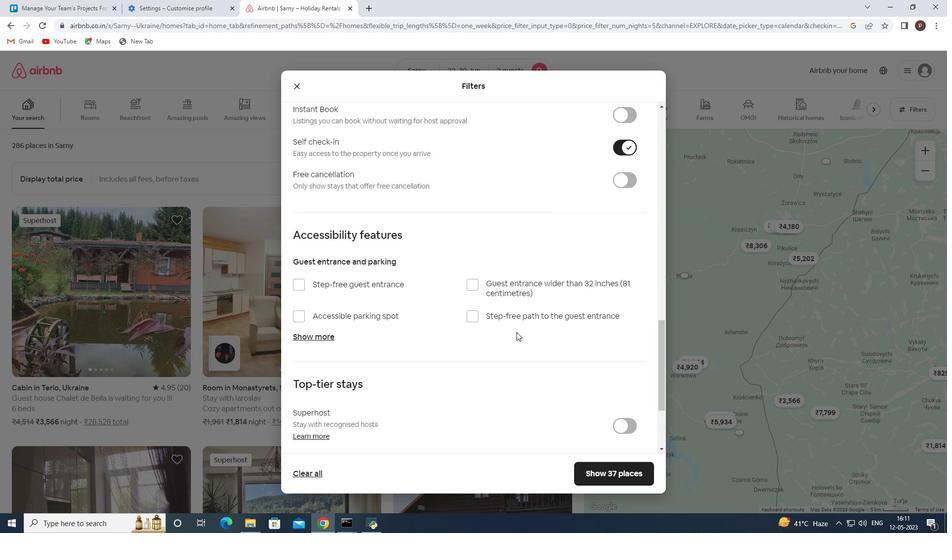 
Action: Mouse scrolled (516, 331) with delta (0, 0)
Screenshot: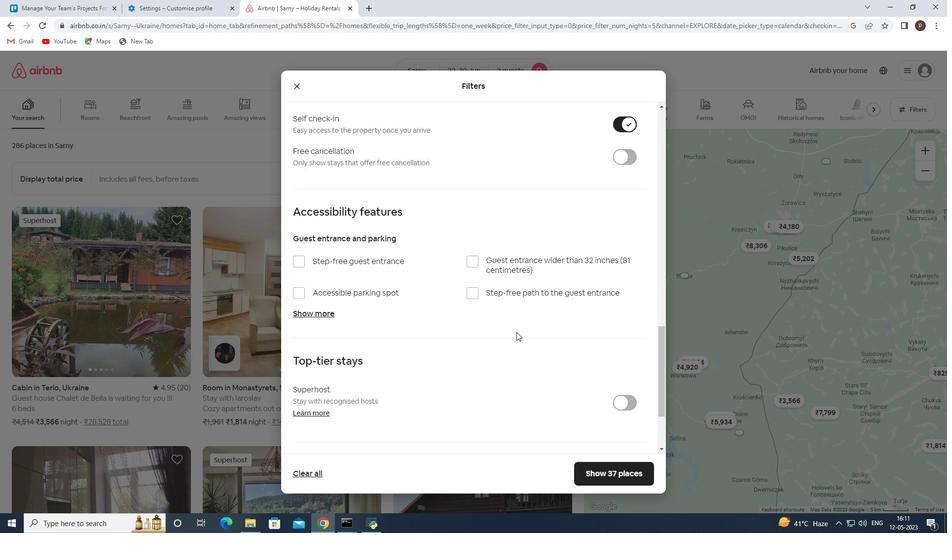 
Action: Mouse scrolled (516, 331) with delta (0, 0)
Screenshot: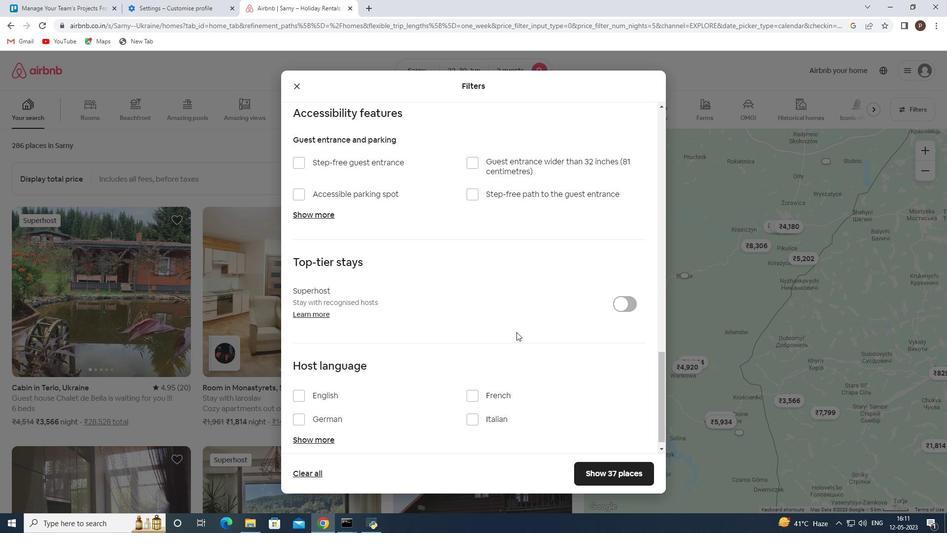 
Action: Mouse scrolled (516, 331) with delta (0, 0)
Screenshot: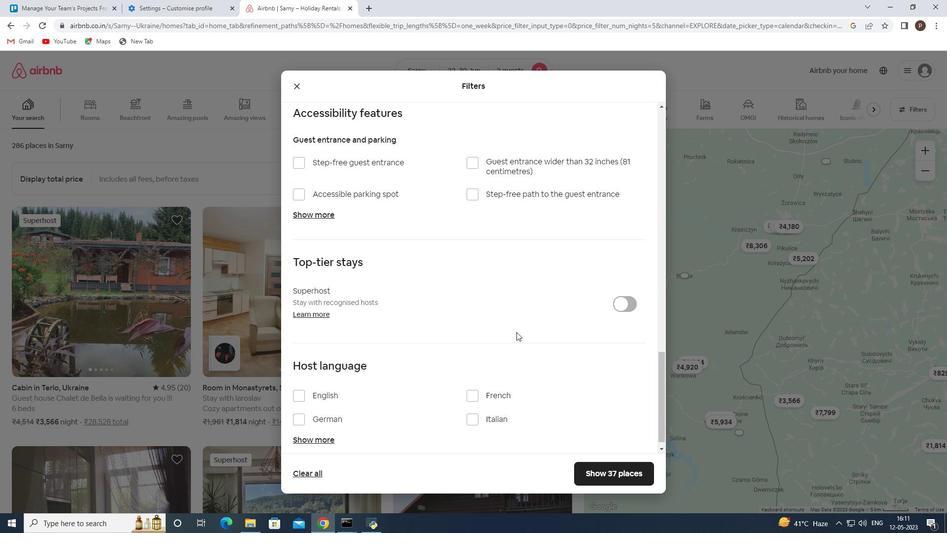 
Action: Mouse scrolled (516, 331) with delta (0, 0)
Screenshot: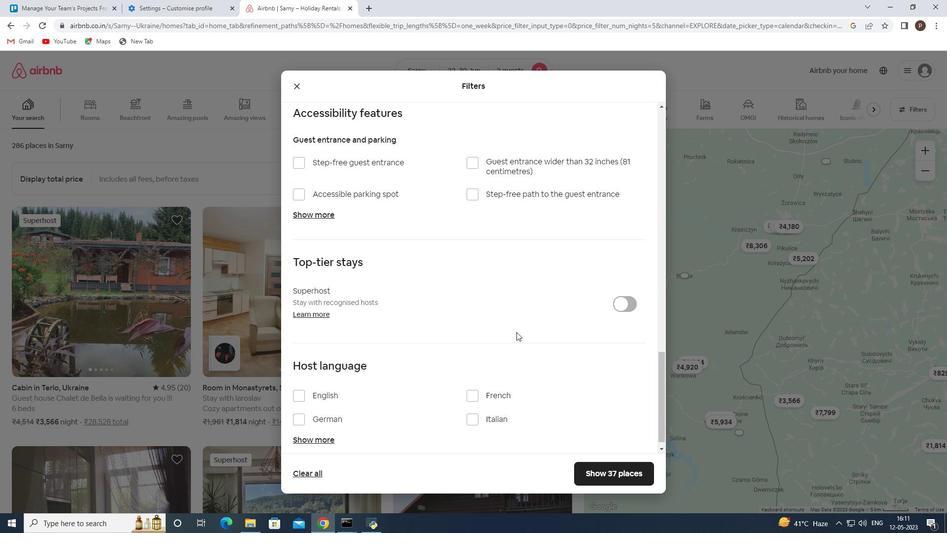 
Action: Mouse moved to (515, 332)
Screenshot: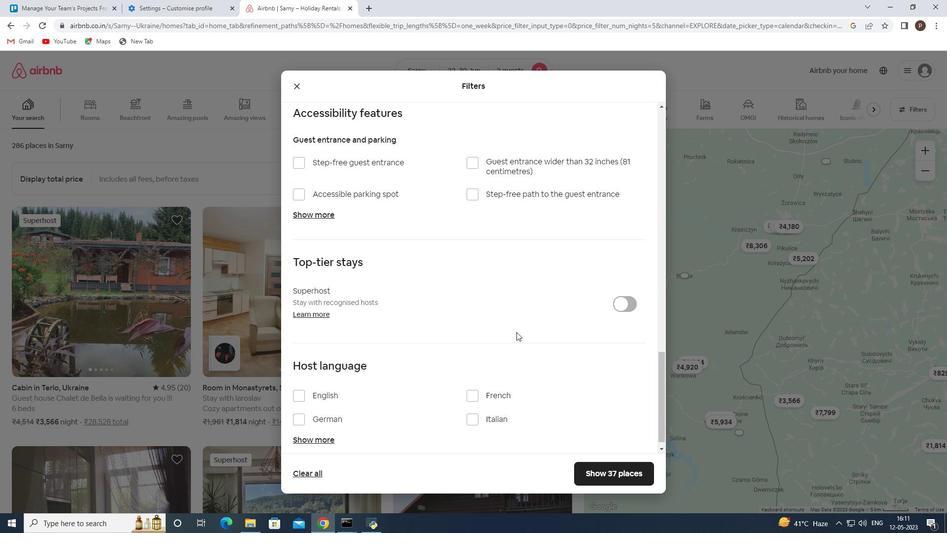 
Action: Mouse scrolled (515, 332) with delta (0, 0)
Screenshot: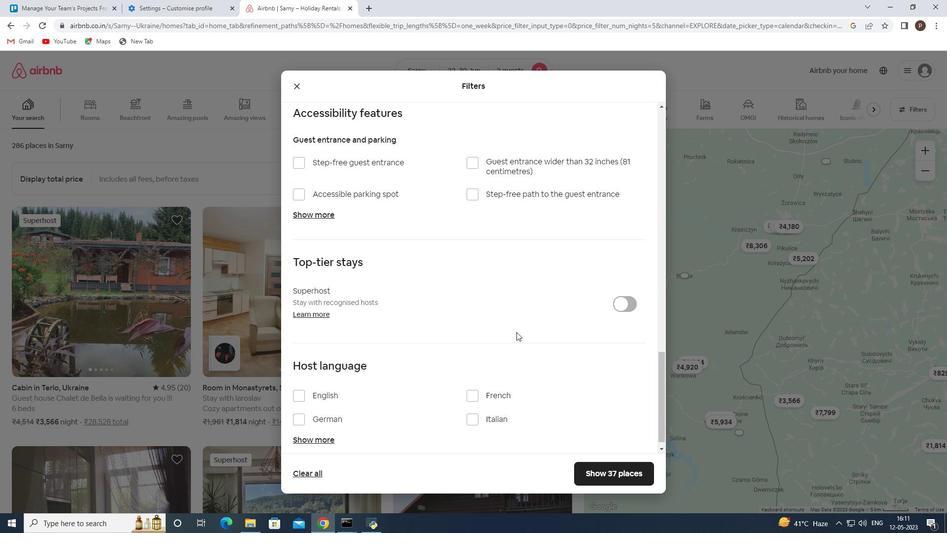 
Action: Mouse moved to (299, 385)
Screenshot: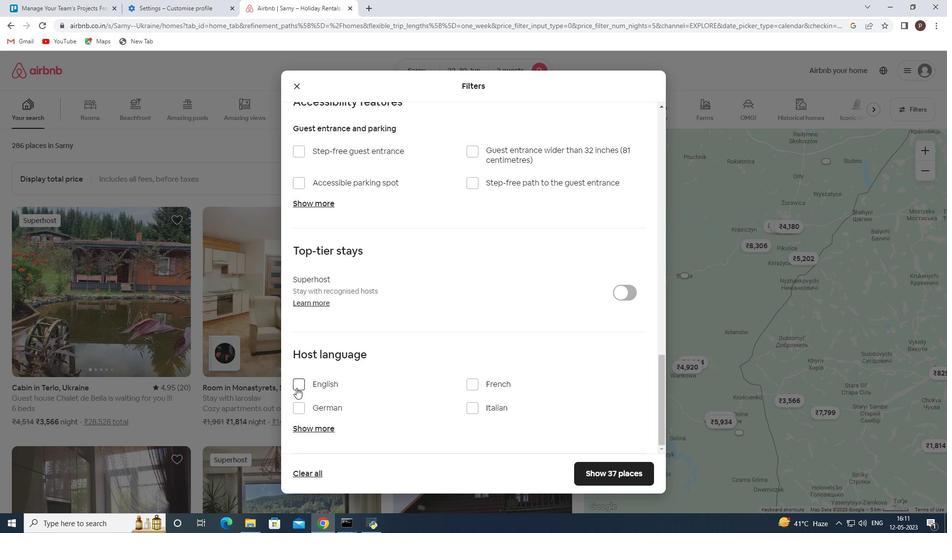 
Action: Mouse pressed left at (299, 385)
Screenshot: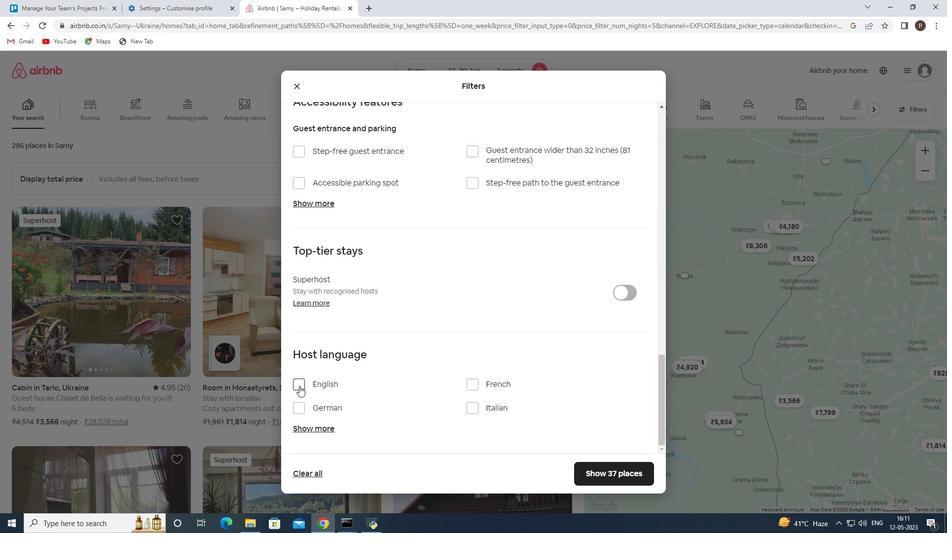 
Action: Mouse moved to (608, 466)
Screenshot: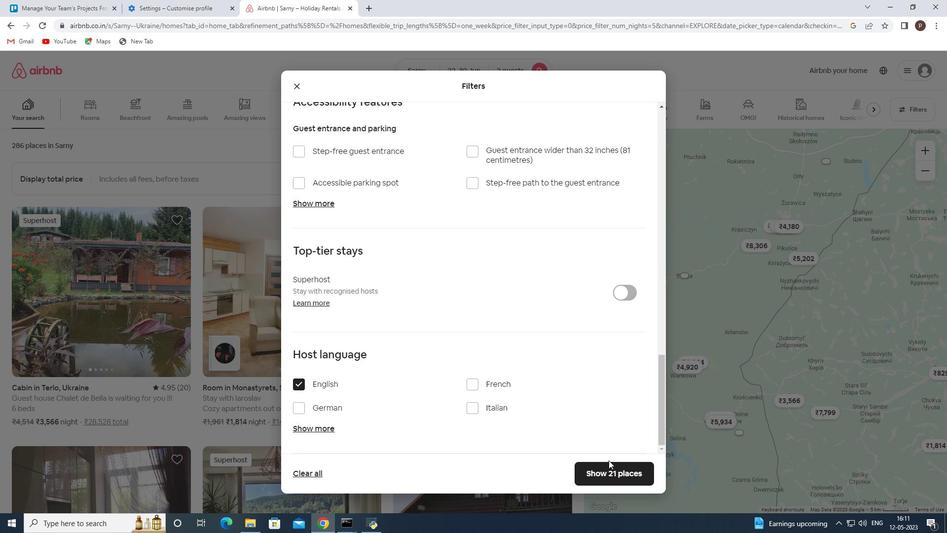 
Action: Mouse pressed left at (608, 466)
Screenshot: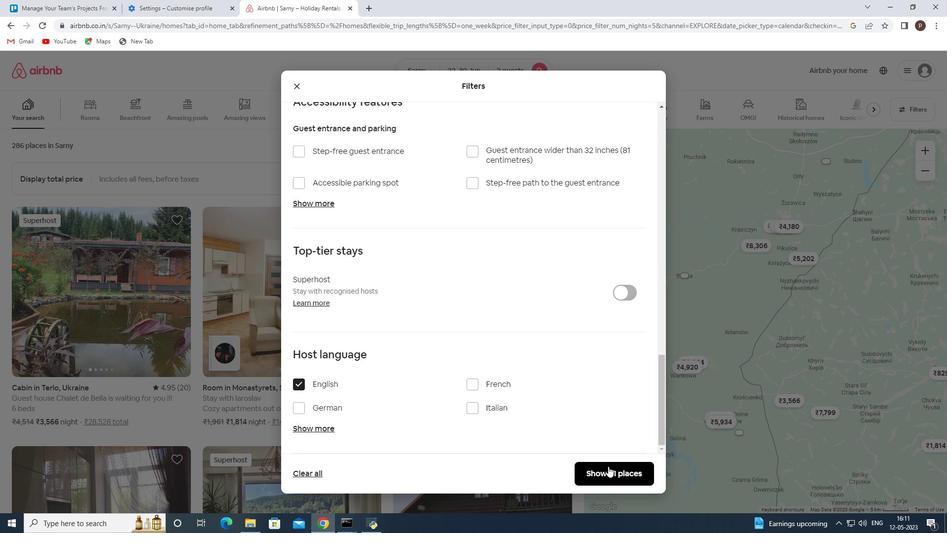 
